 Task: Add an event with the title Team Building Event: Mini Golf Tournament, date '2024/03/18', time 9:40 AM to 11:40 AMand add a description: Scavenger Hunt is a highly customizable activity that can be tailored to suit specific objectives or themes. It can incorporate company-specific trivia, puzzles, or tasks related to your industry or organizational values. The facilitator can also include team-building elements, such as icebreaker activities, during the scavenger hunt to enhance team cohesion and communication.Select event color  Blueberry . Add location for the event as: Ho Chi Minh City, Vietnam, logged in from the account softage.4@softage.netand send the event invitation to softage.2@softage.net and softage.3@softage.net. Set a reminder for the event Every weekday(Monday to Friday)
Action: Mouse moved to (103, 123)
Screenshot: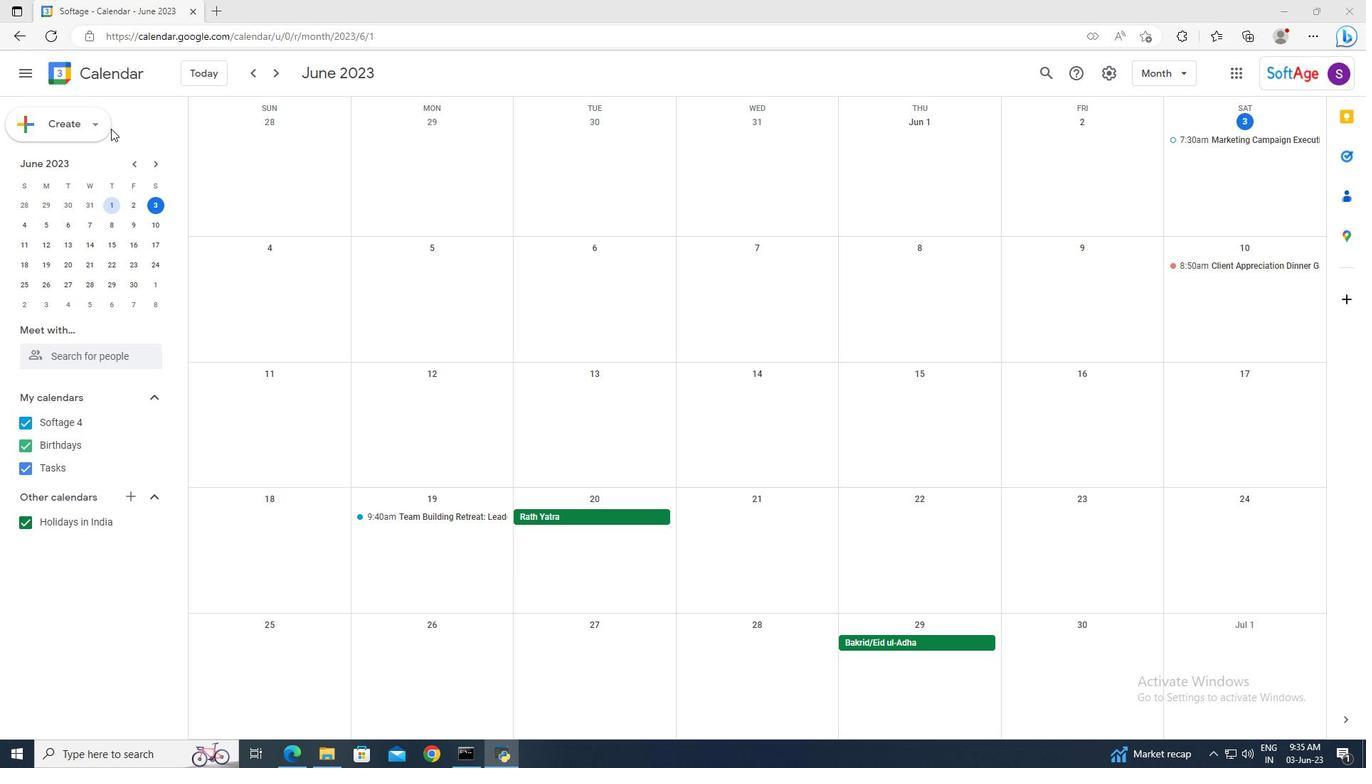 
Action: Mouse pressed left at (103, 123)
Screenshot: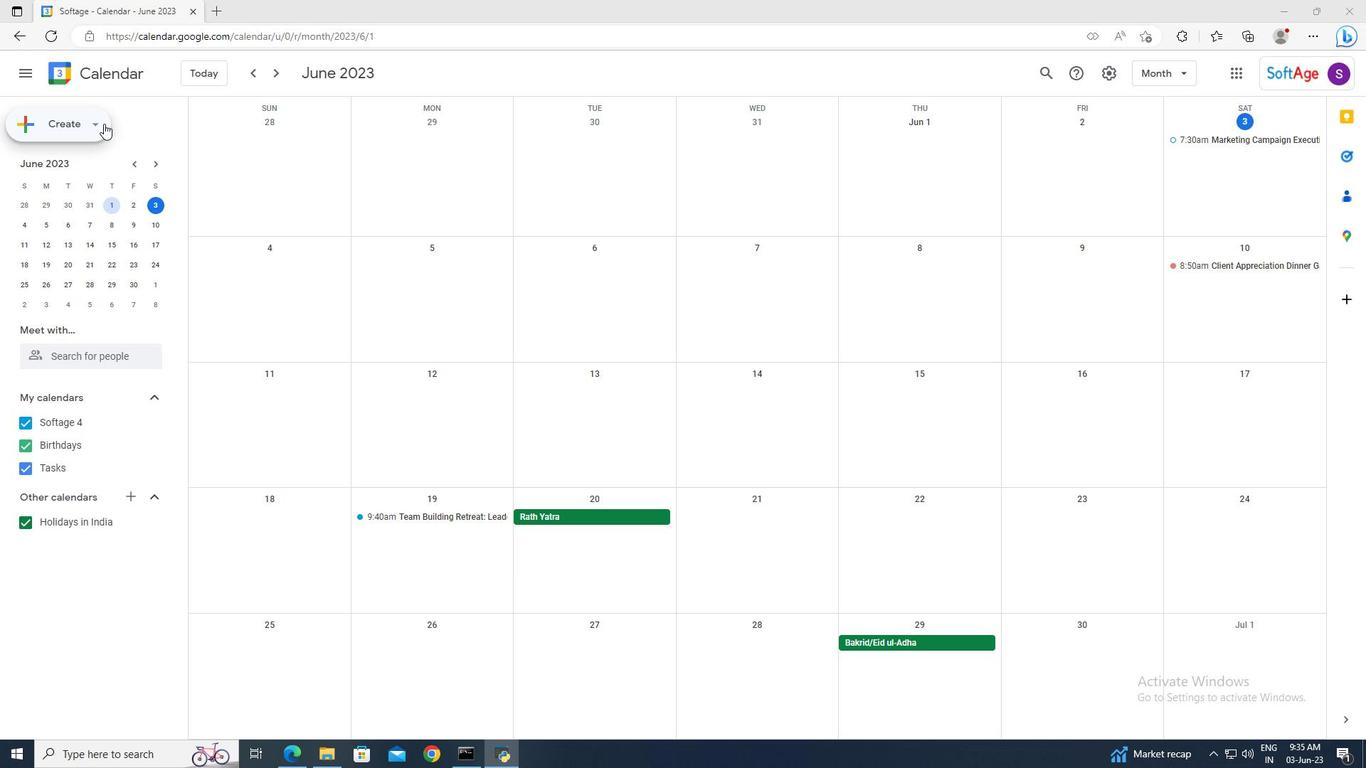 
Action: Mouse moved to (103, 157)
Screenshot: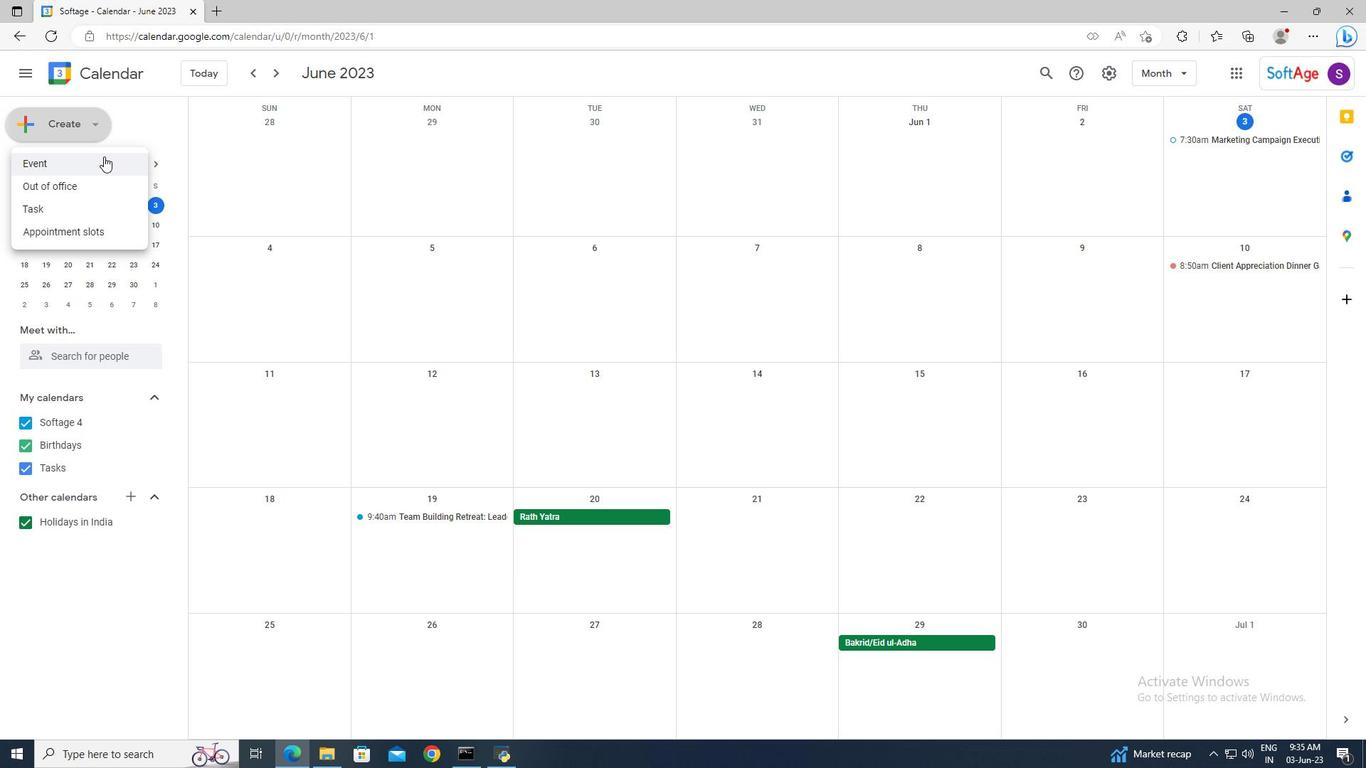 
Action: Mouse pressed left at (103, 157)
Screenshot: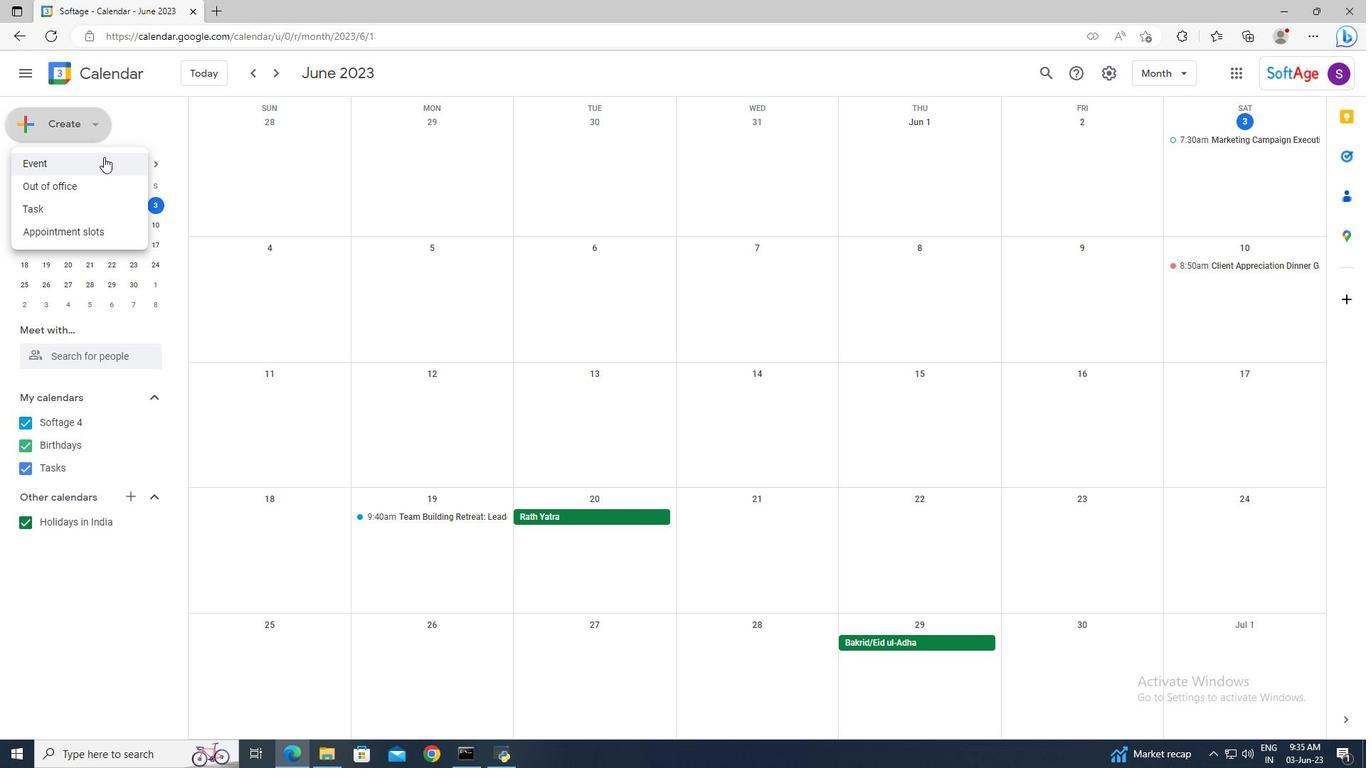 
Action: Mouse moved to (729, 482)
Screenshot: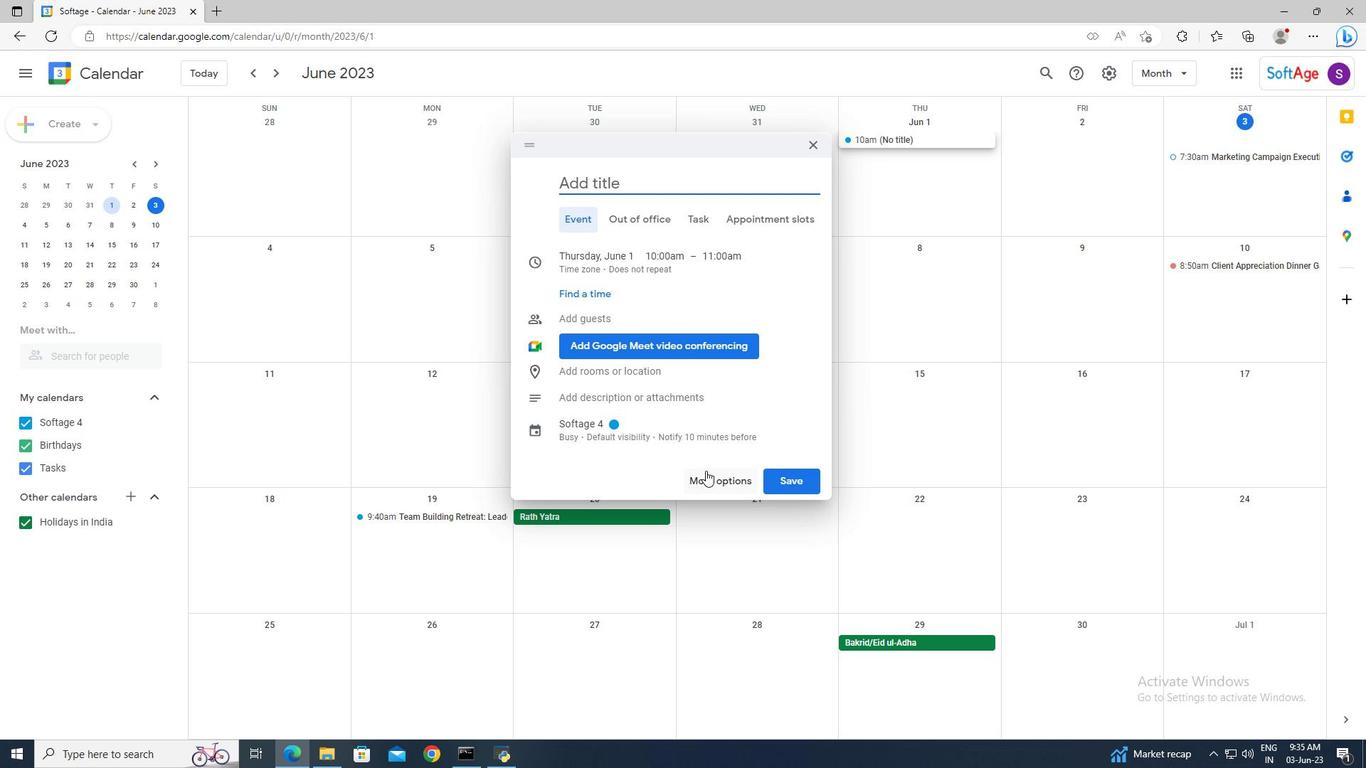 
Action: Mouse pressed left at (729, 482)
Screenshot: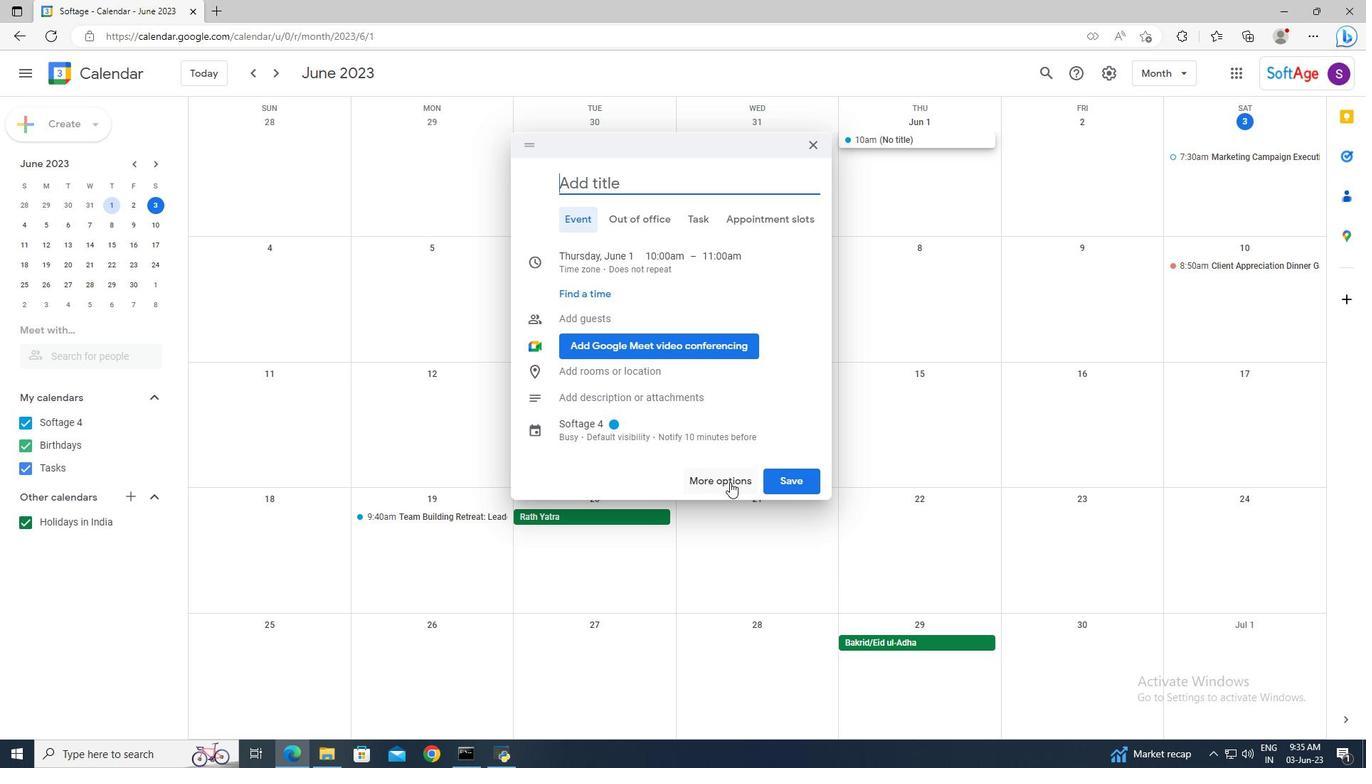 
Action: Mouse moved to (382, 76)
Screenshot: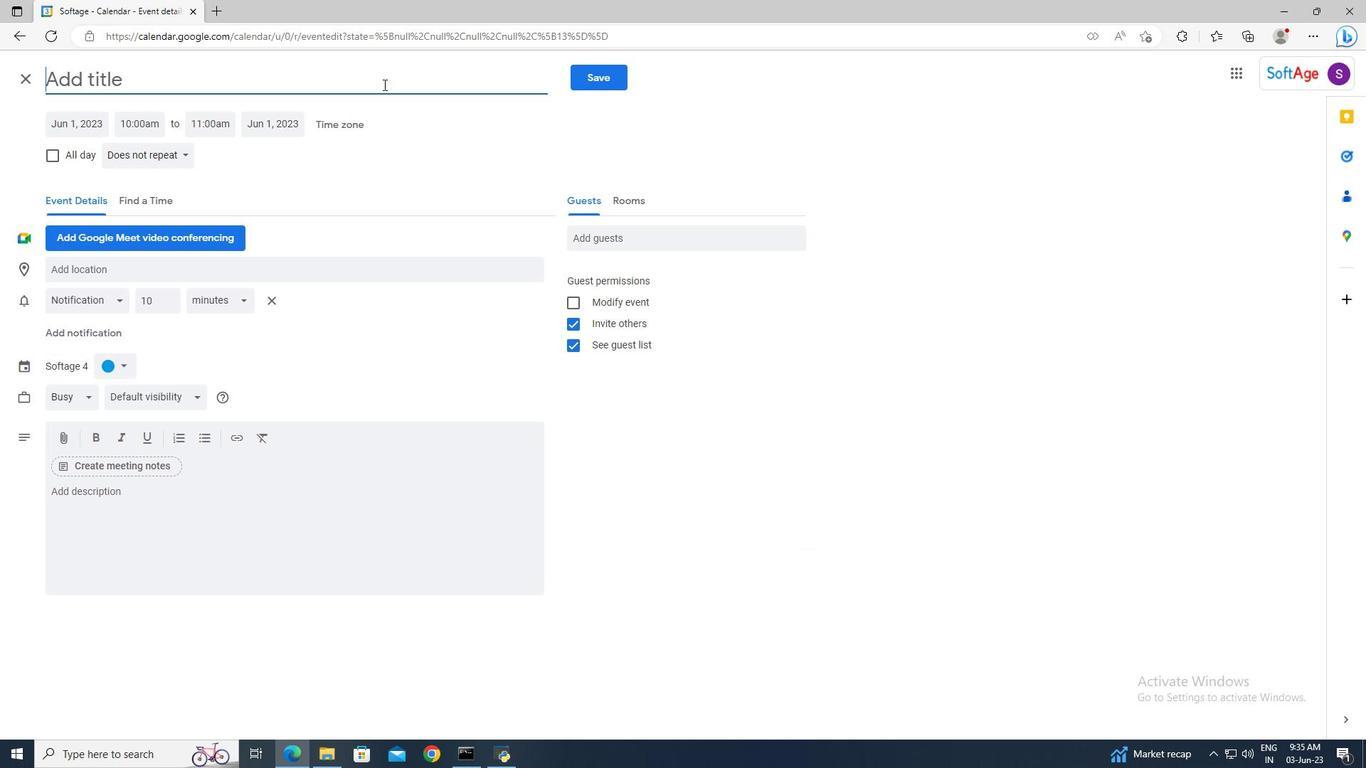 
Action: Mouse pressed left at (382, 76)
Screenshot: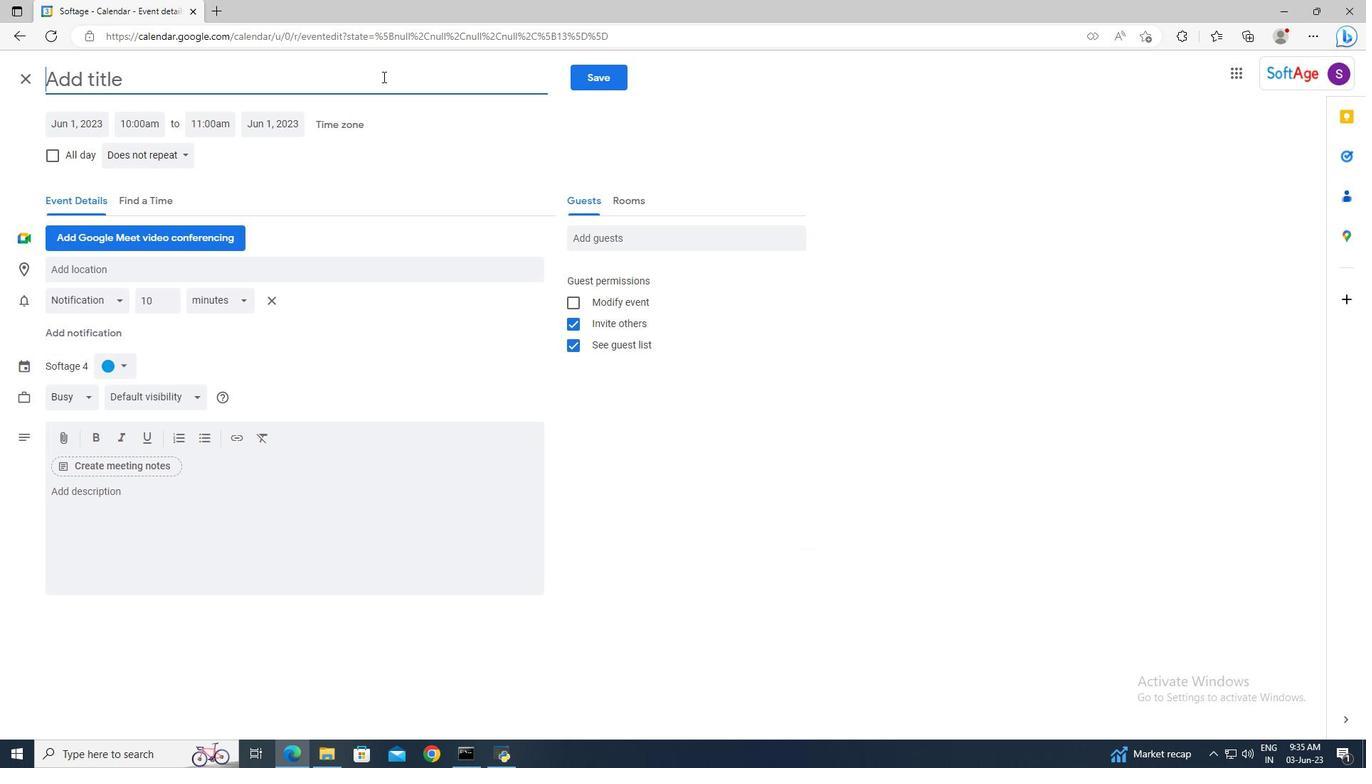 
Action: Key pressed <Key.shift>Team<Key.space><Key.shift>Building<Key.space><Key.shift>Event<Key.shift>:<Key.space><Key.shift>Mini<Key.space><Key.shift>Golf<Key.space><Key.shift>Tournament
Screenshot: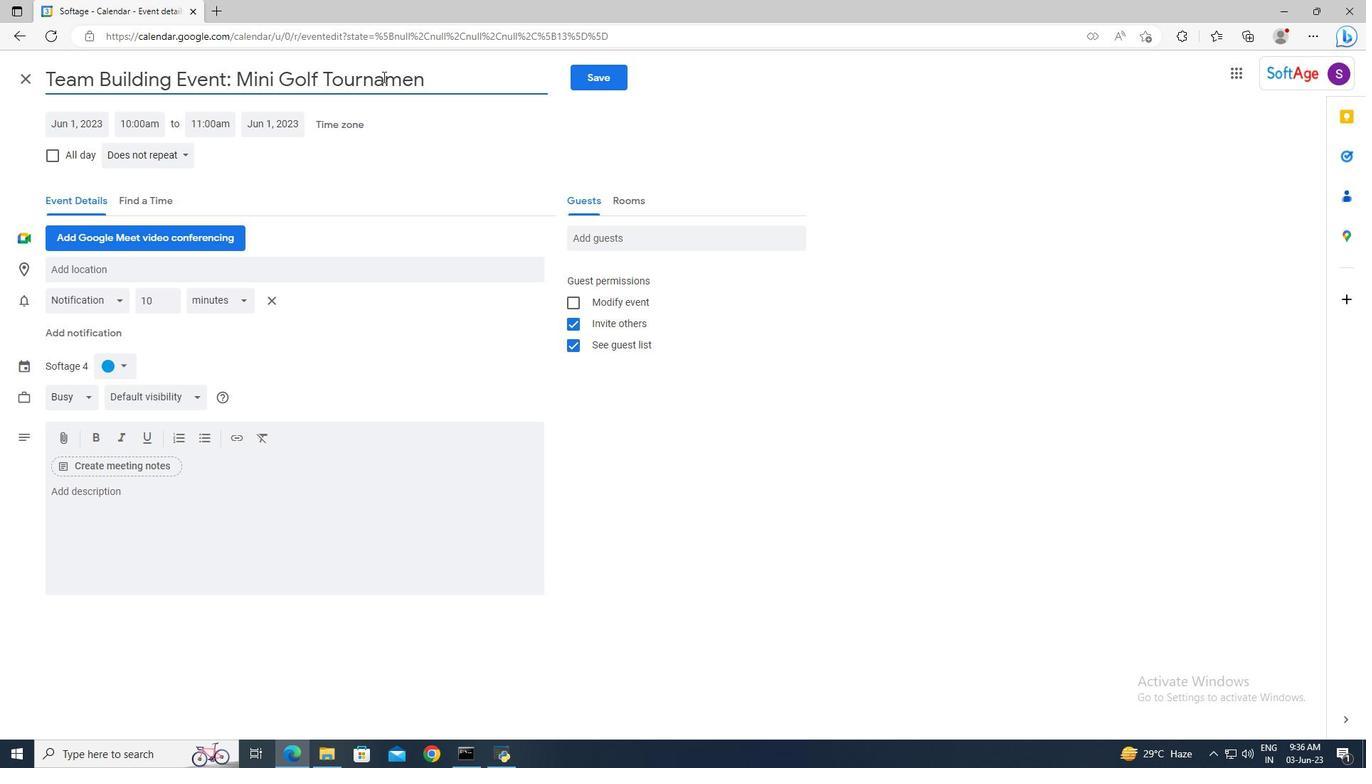 
Action: Mouse moved to (102, 123)
Screenshot: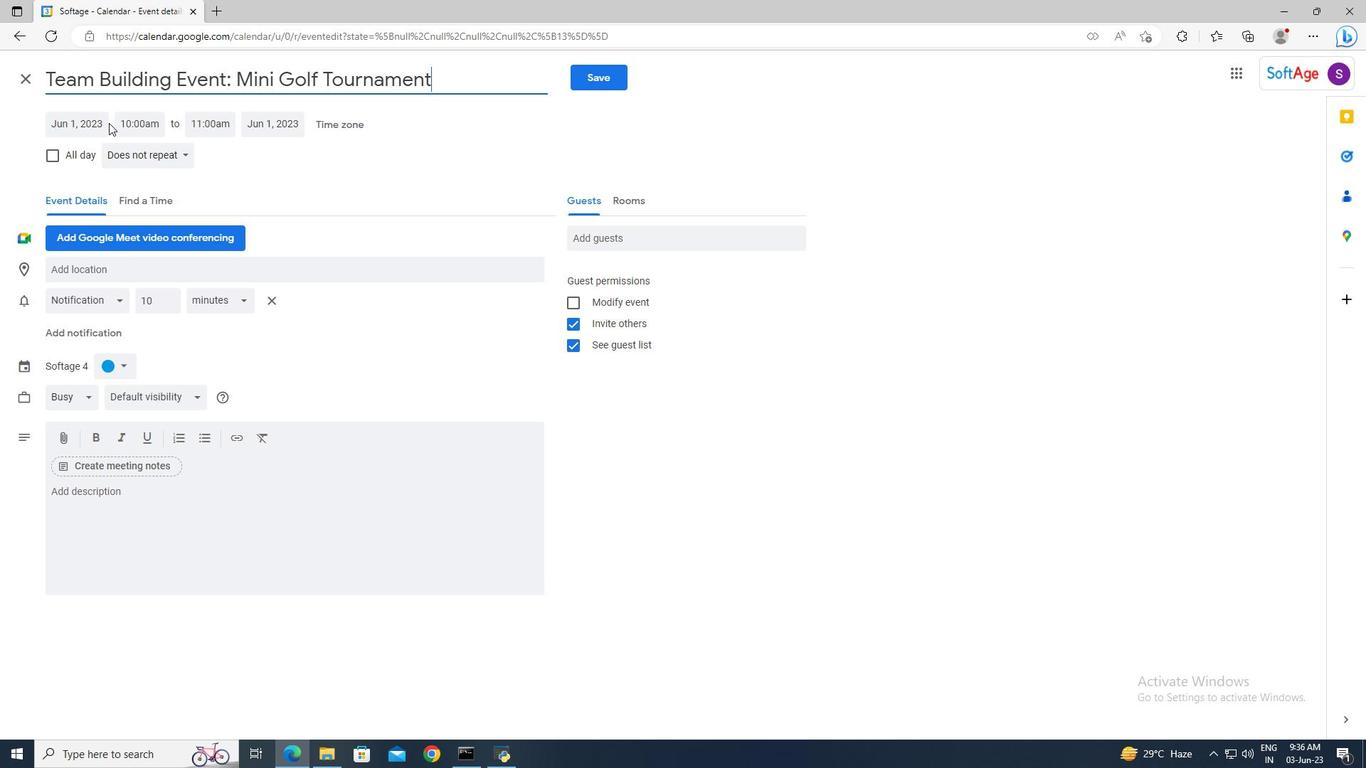 
Action: Mouse pressed left at (102, 123)
Screenshot: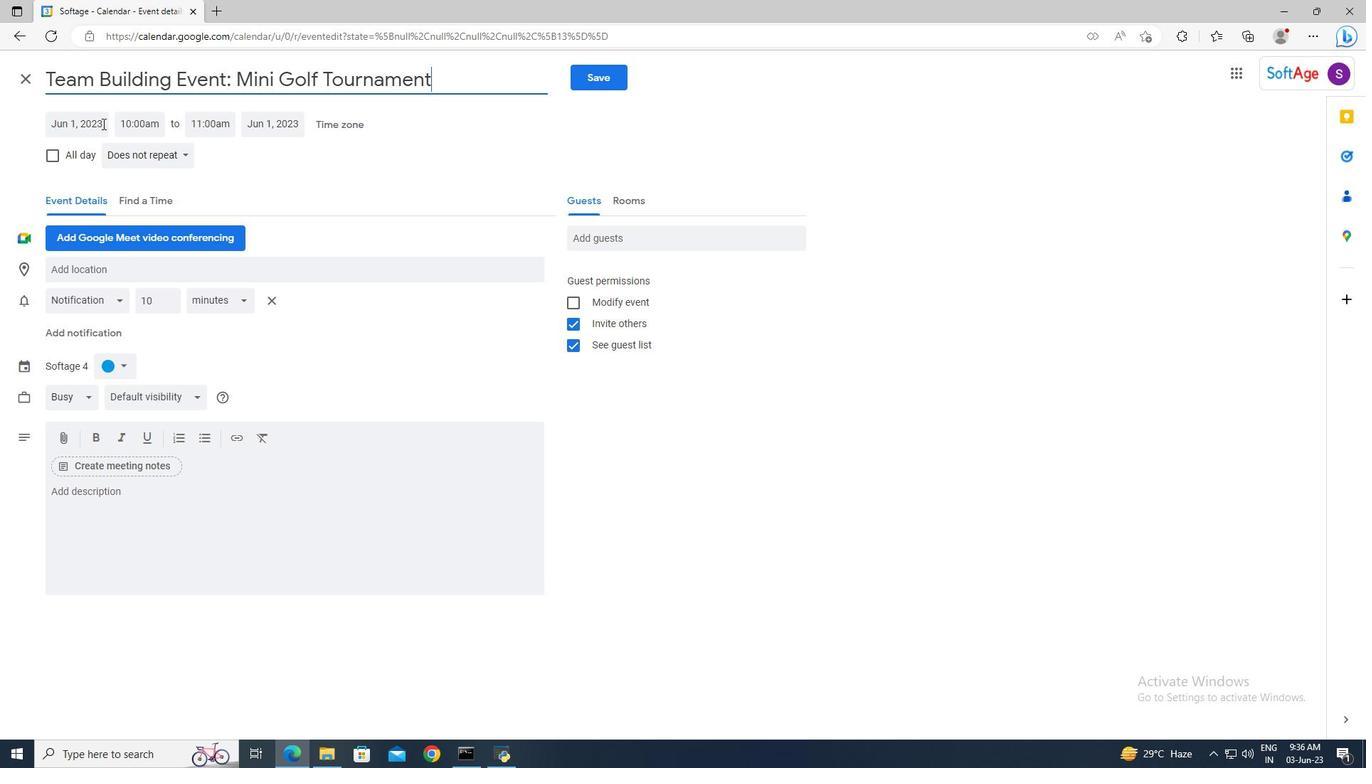 
Action: Mouse moved to (223, 155)
Screenshot: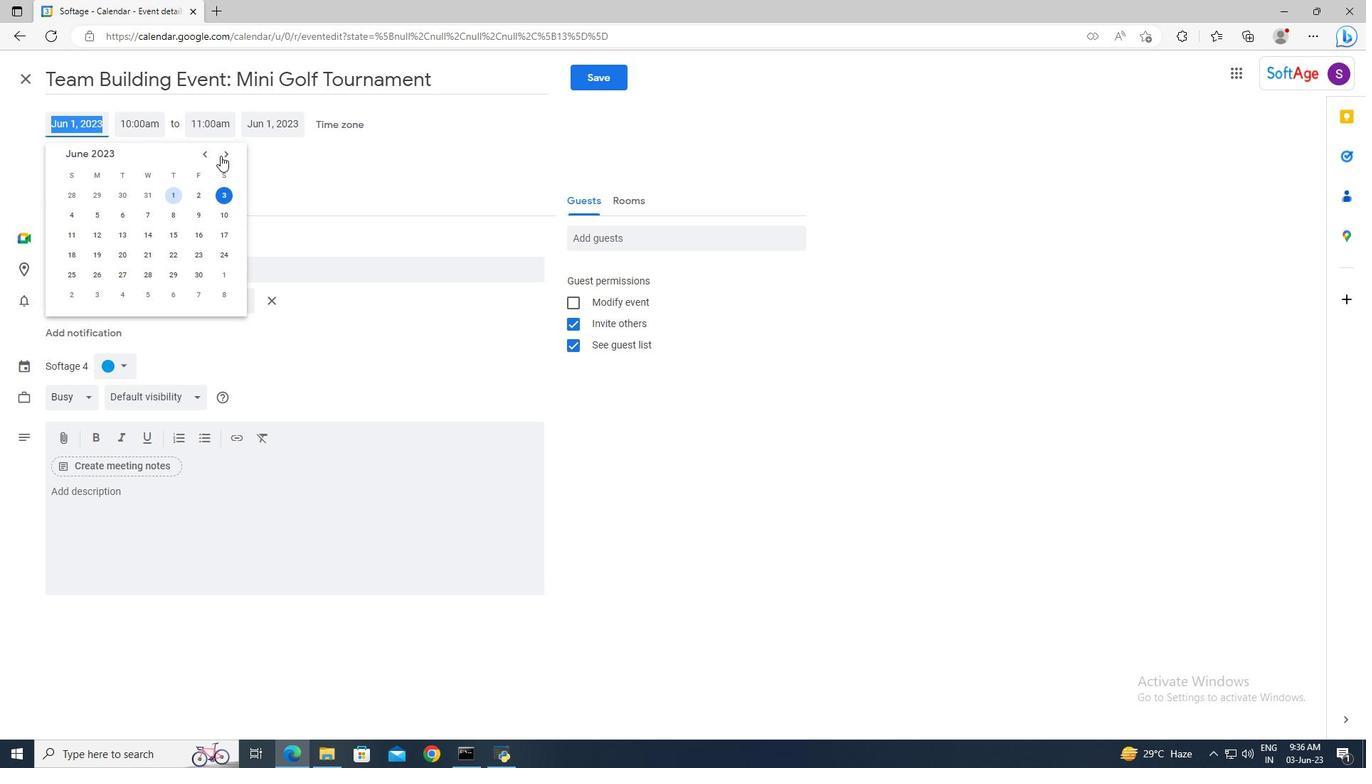 
Action: Mouse pressed left at (223, 155)
Screenshot: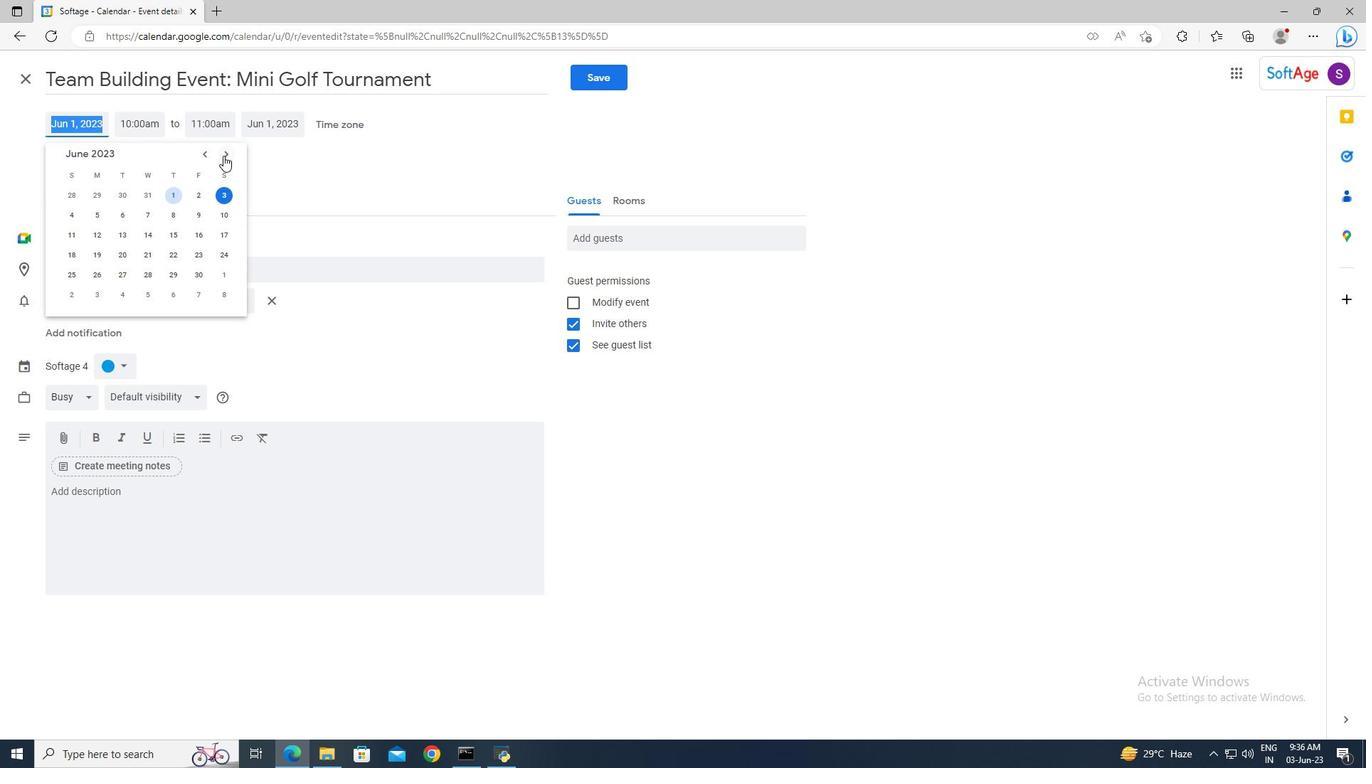 
Action: Mouse moved to (223, 155)
Screenshot: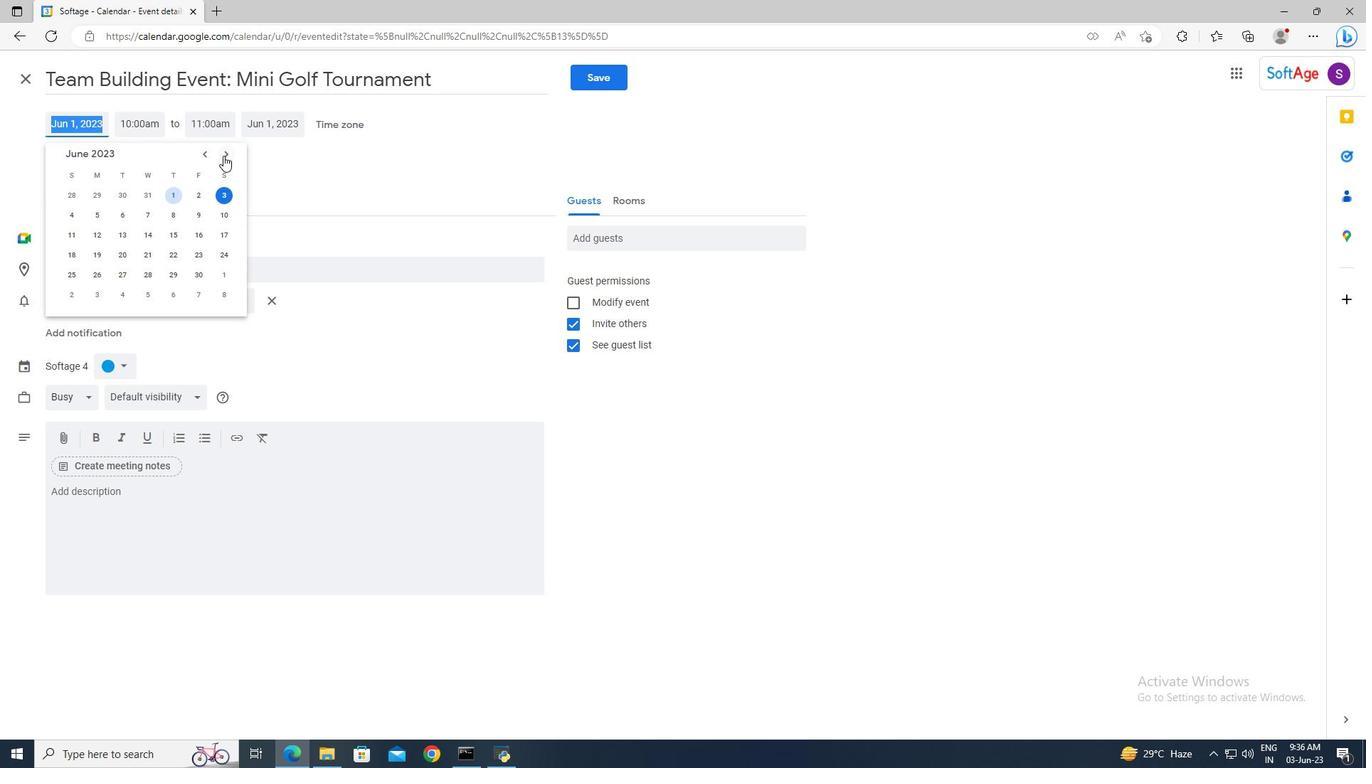 
Action: Mouse pressed left at (223, 155)
Screenshot: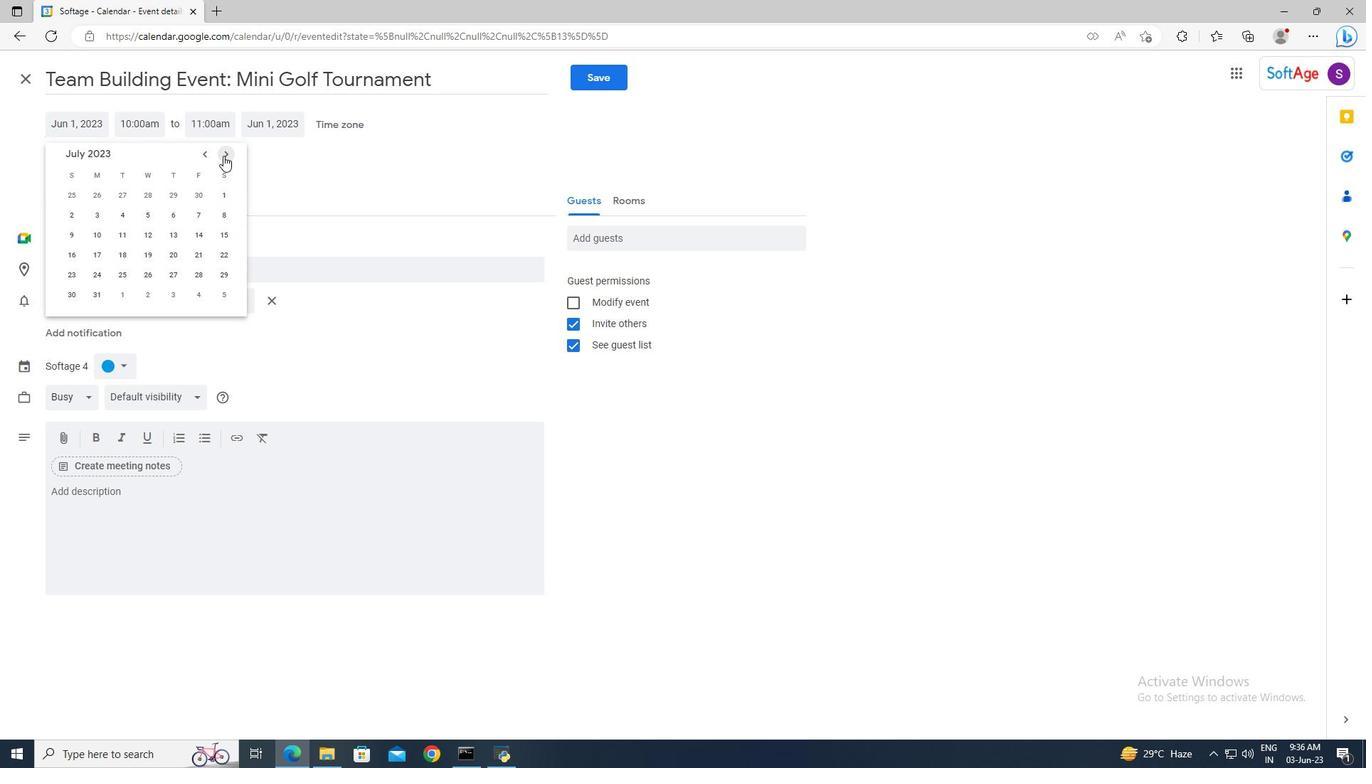 
Action: Mouse pressed left at (223, 155)
Screenshot: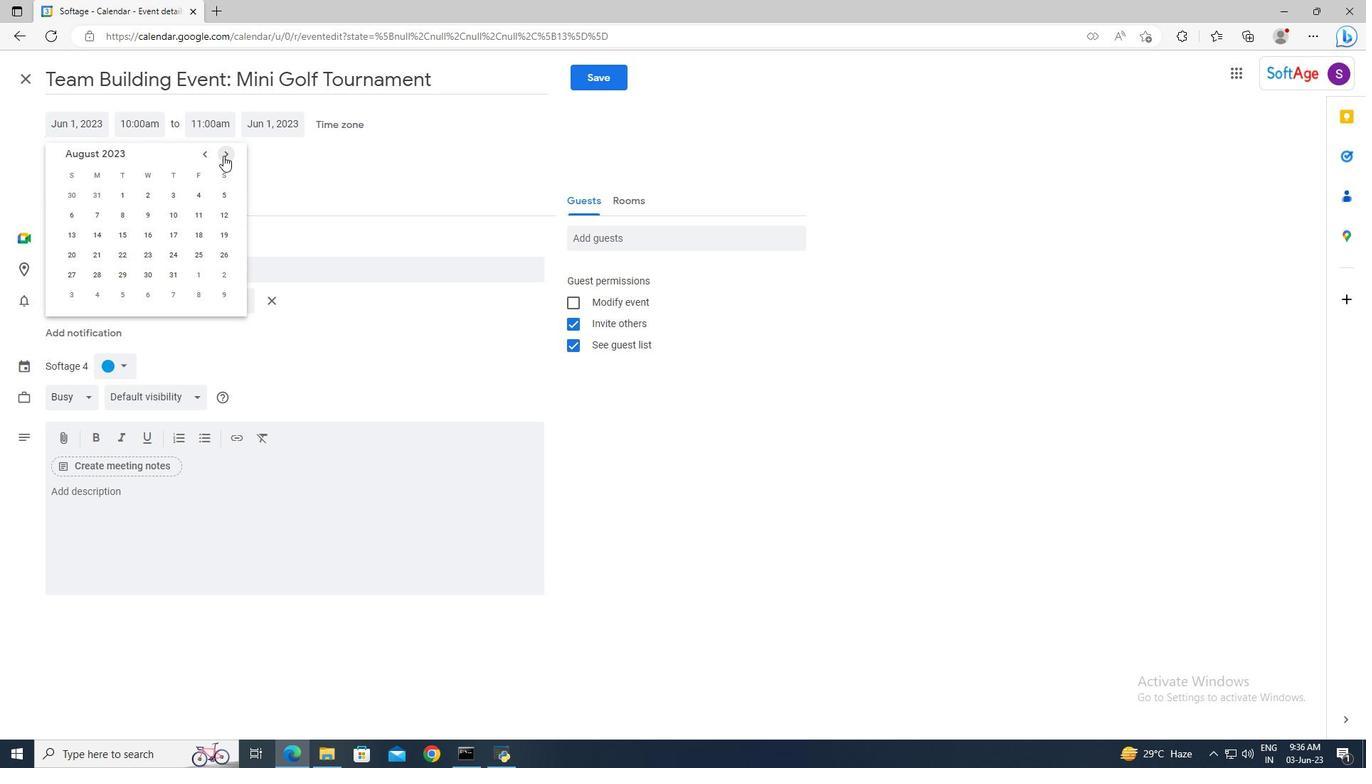 
Action: Mouse pressed left at (223, 155)
Screenshot: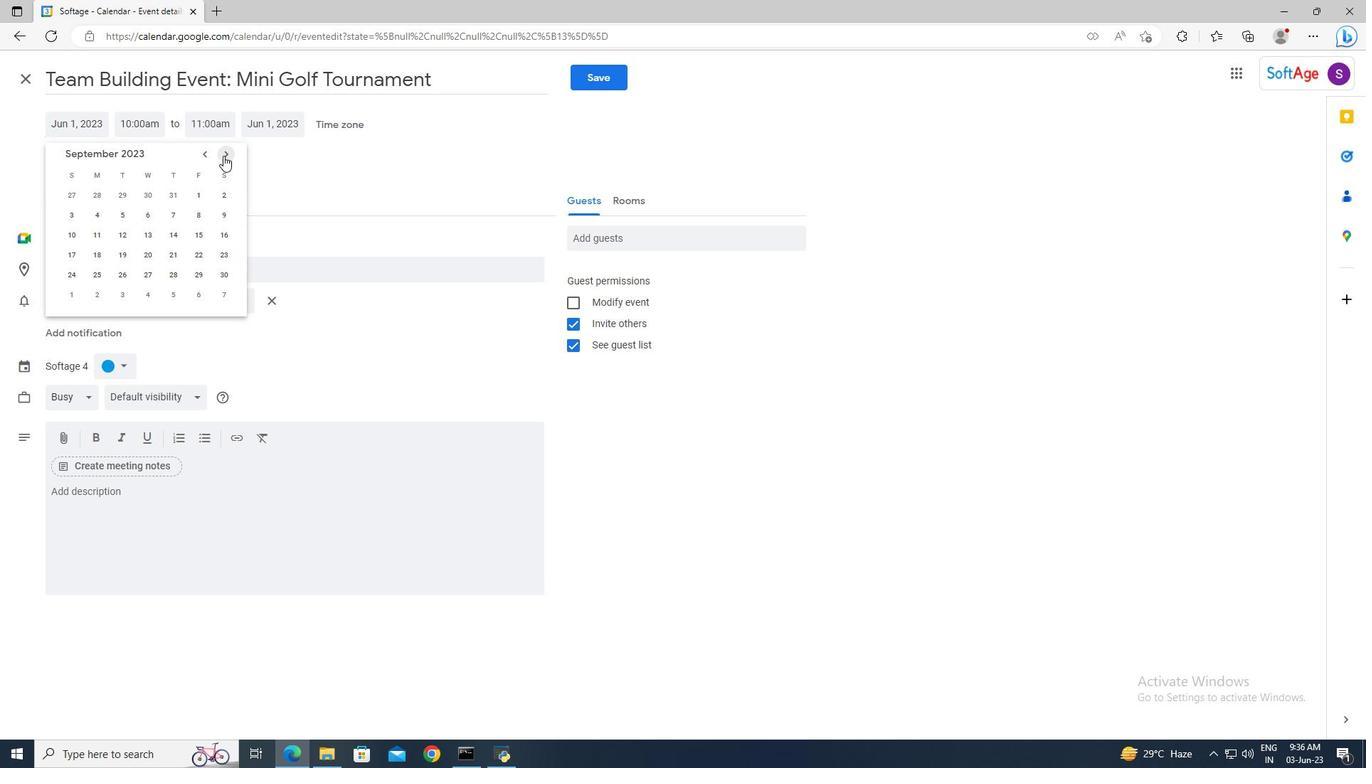 
Action: Mouse pressed left at (223, 155)
Screenshot: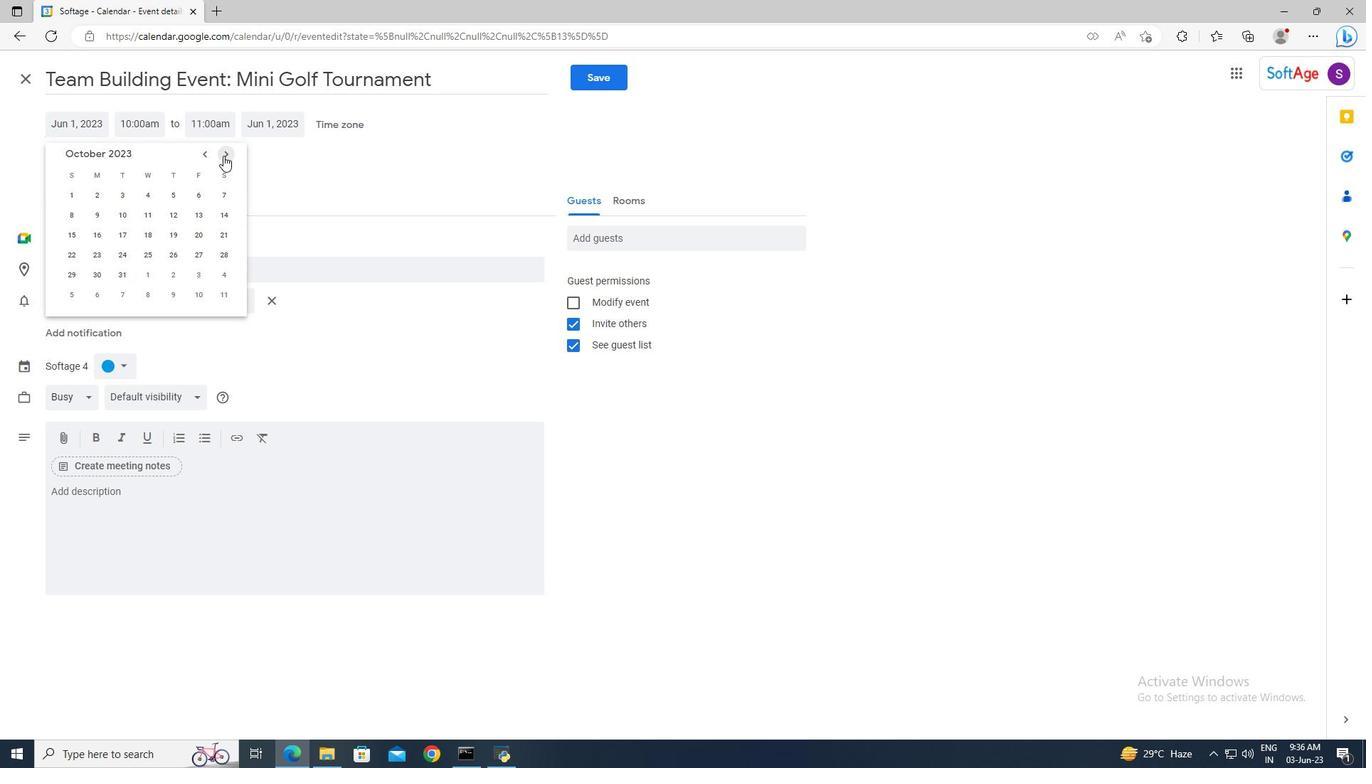 
Action: Mouse pressed left at (223, 155)
Screenshot: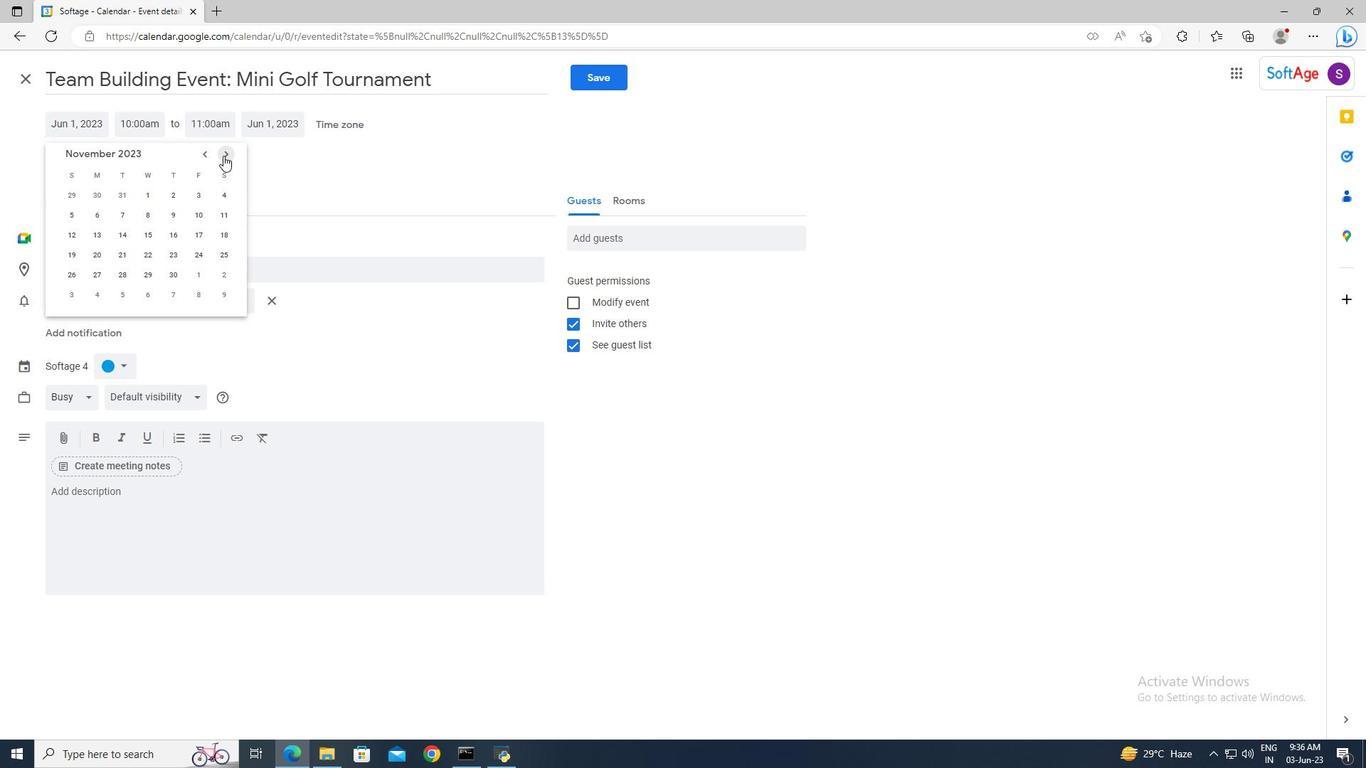 
Action: Mouse pressed left at (223, 155)
Screenshot: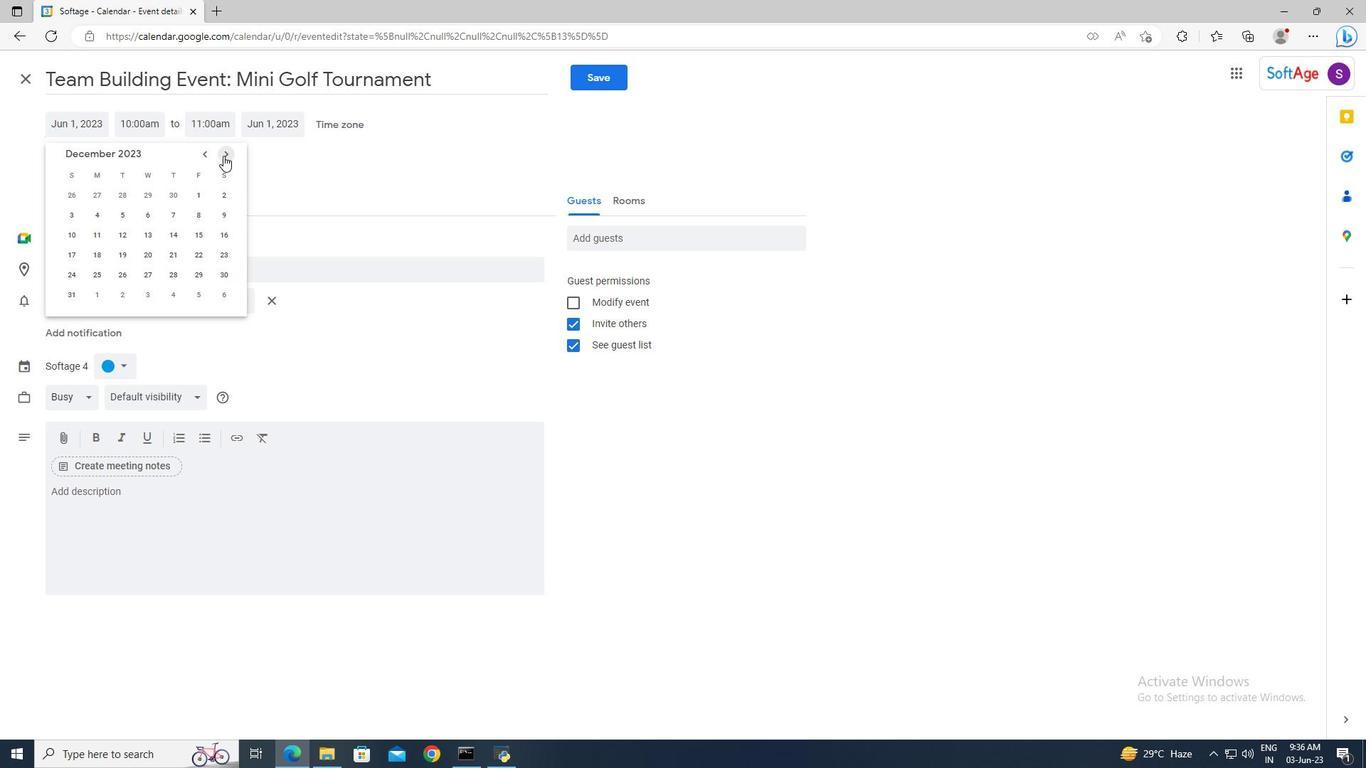 
Action: Mouse pressed left at (223, 155)
Screenshot: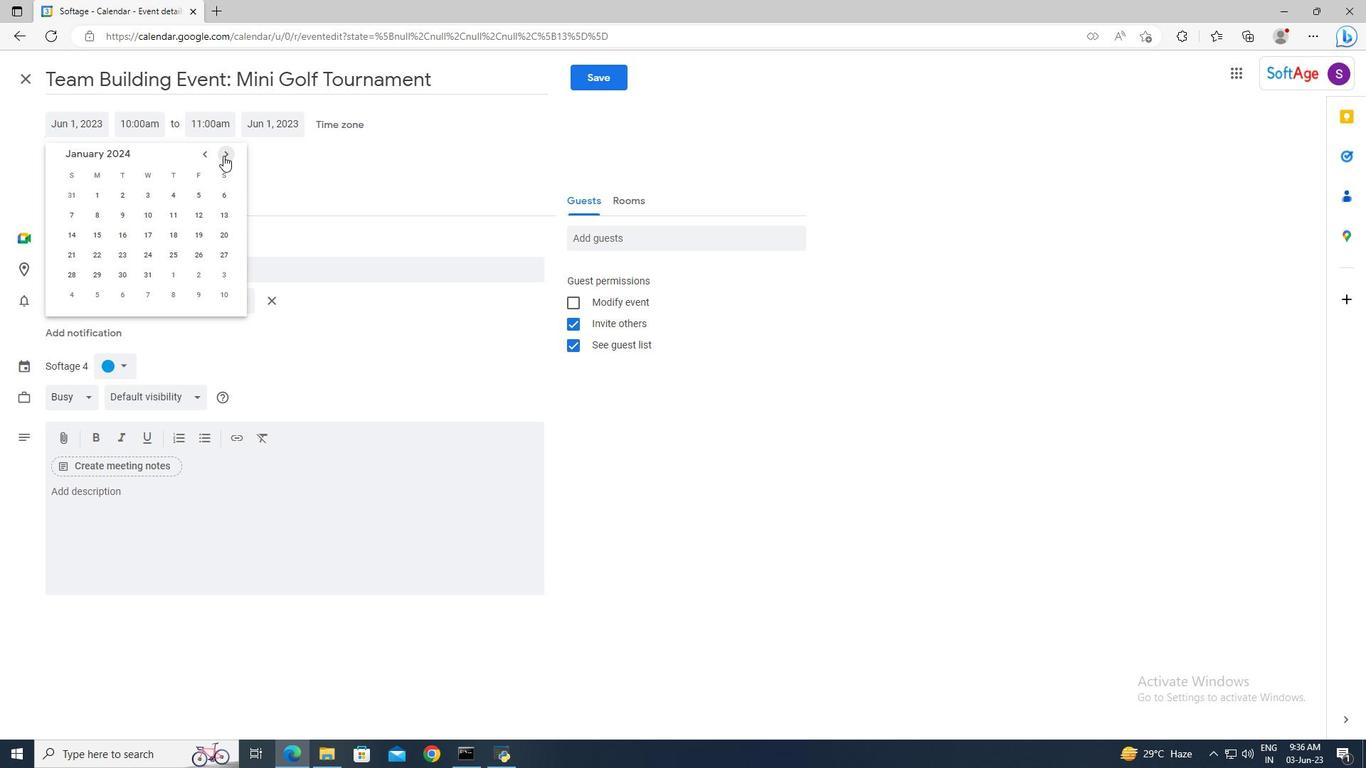 
Action: Mouse pressed left at (223, 155)
Screenshot: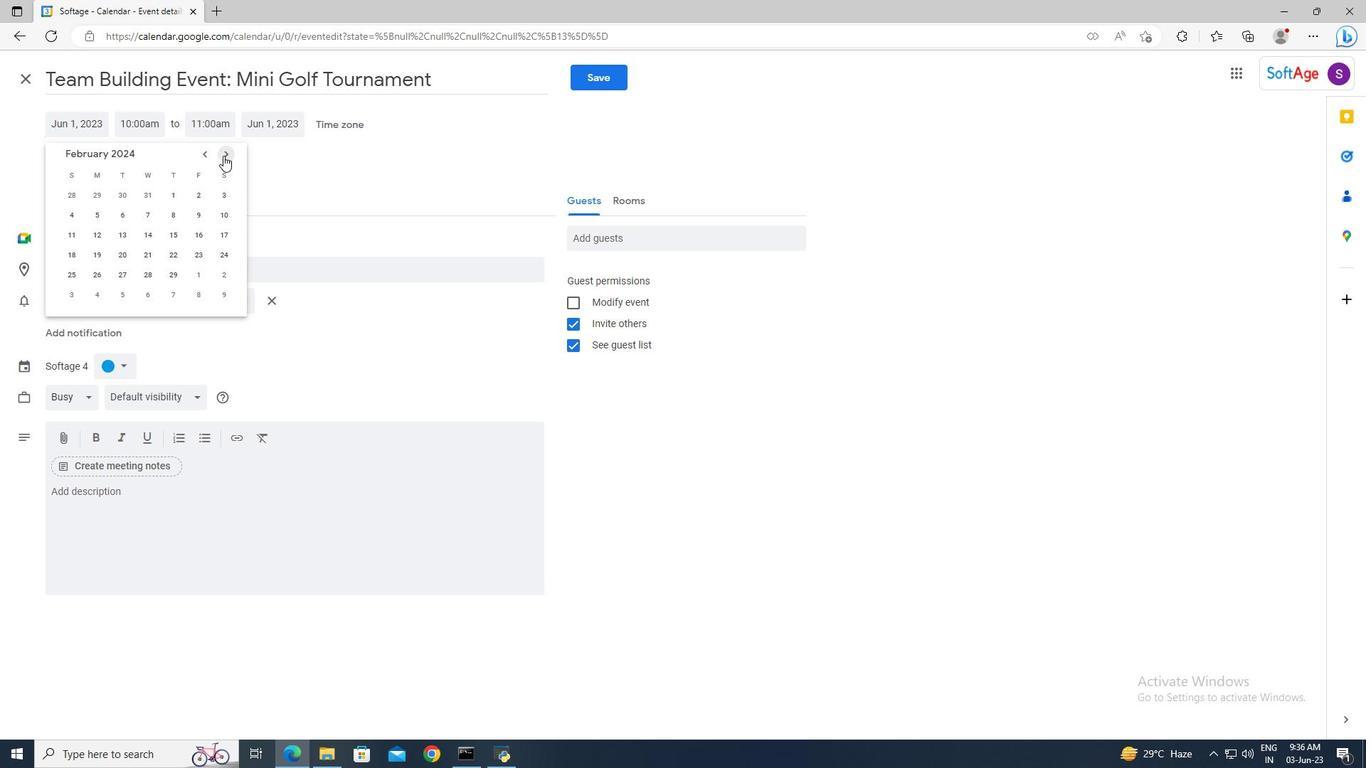 
Action: Mouse moved to (101, 248)
Screenshot: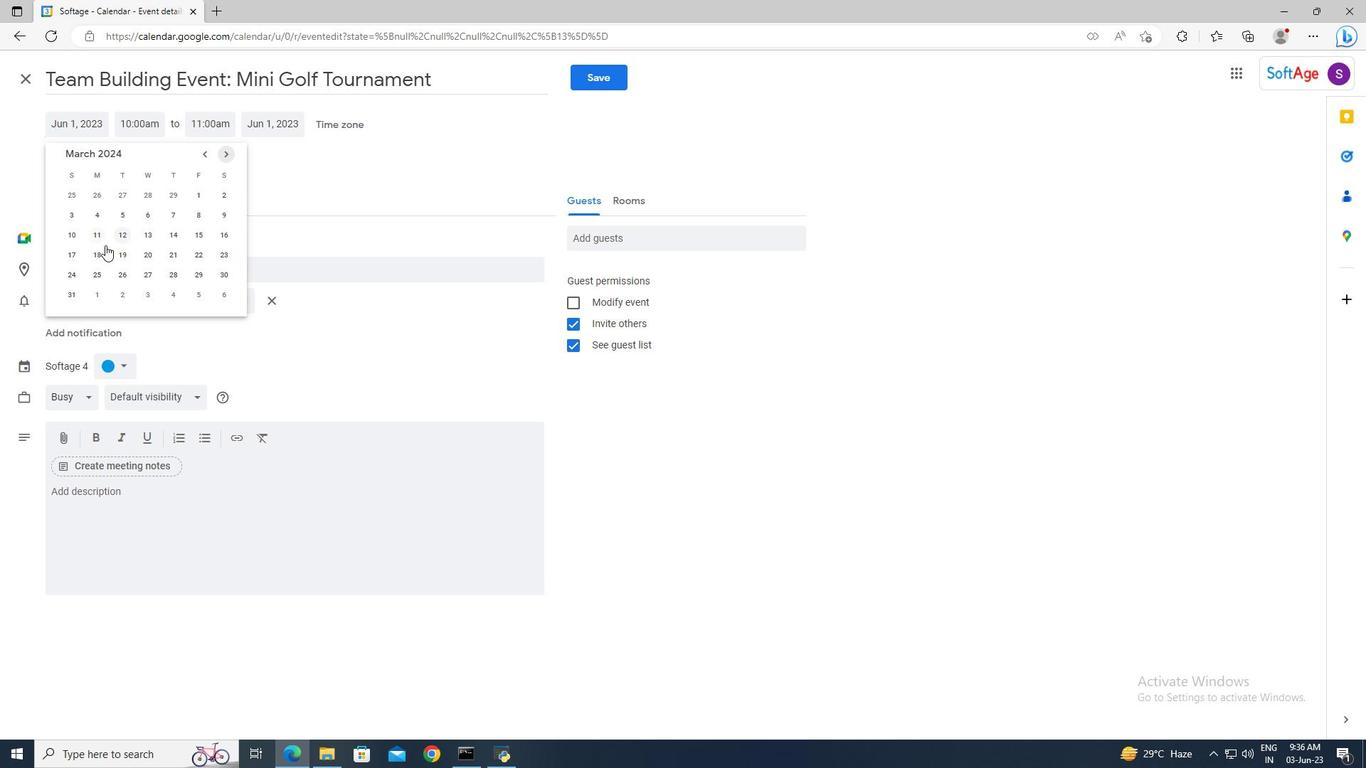 
Action: Mouse pressed left at (101, 248)
Screenshot: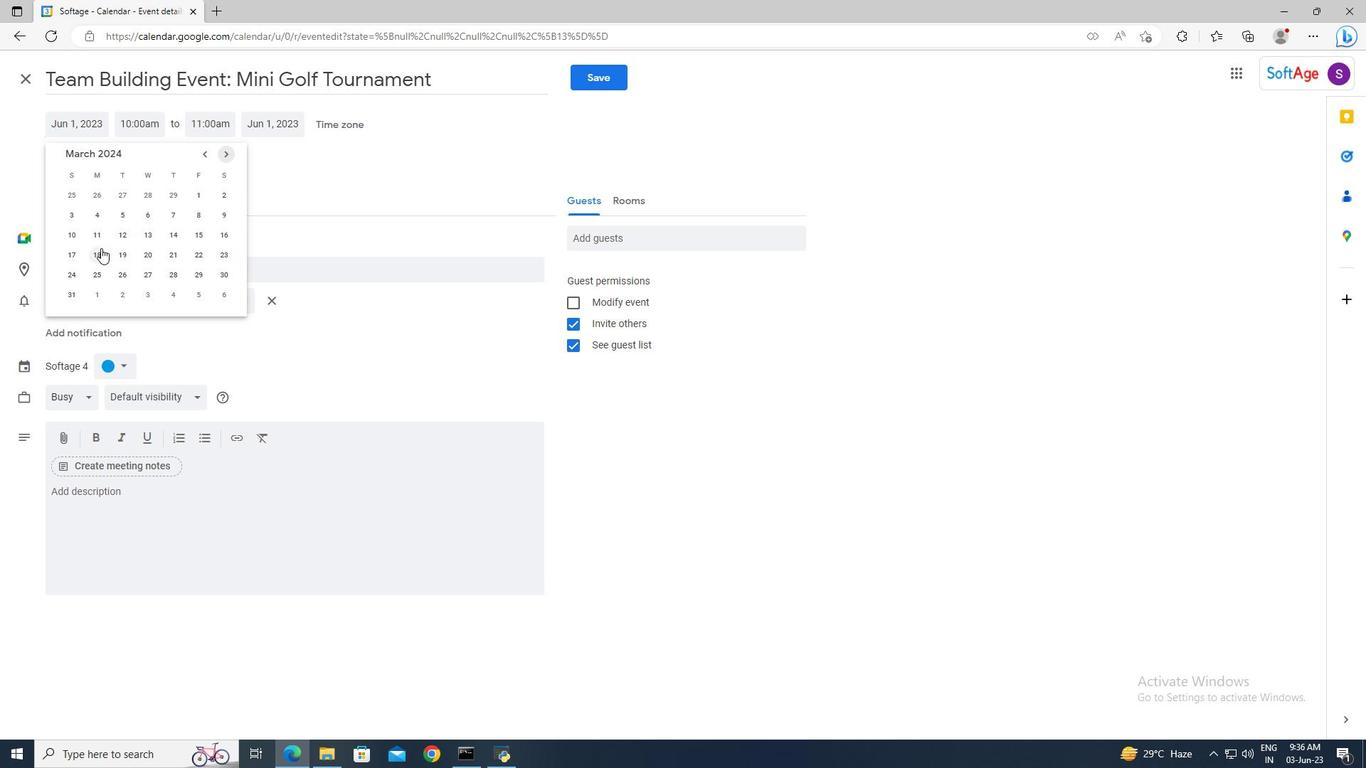 
Action: Mouse moved to (142, 128)
Screenshot: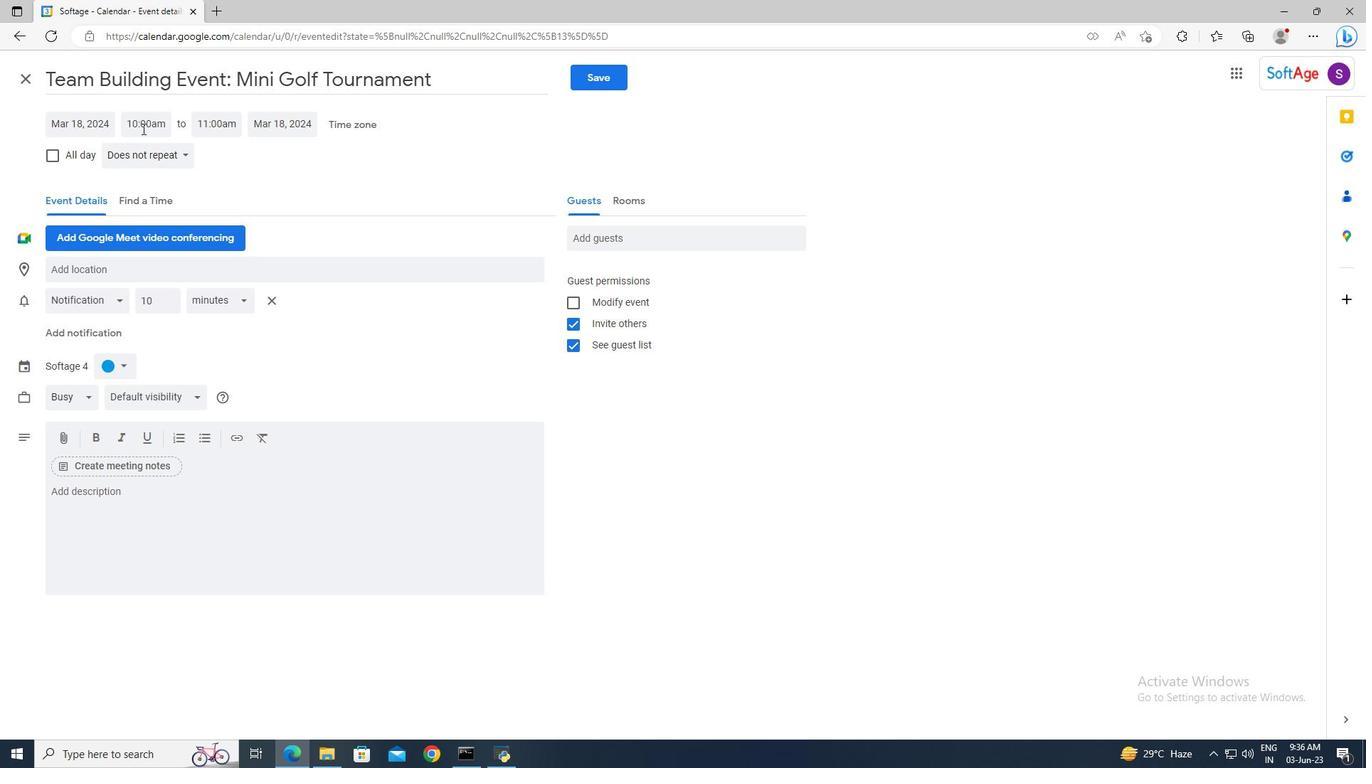 
Action: Mouse pressed left at (142, 128)
Screenshot: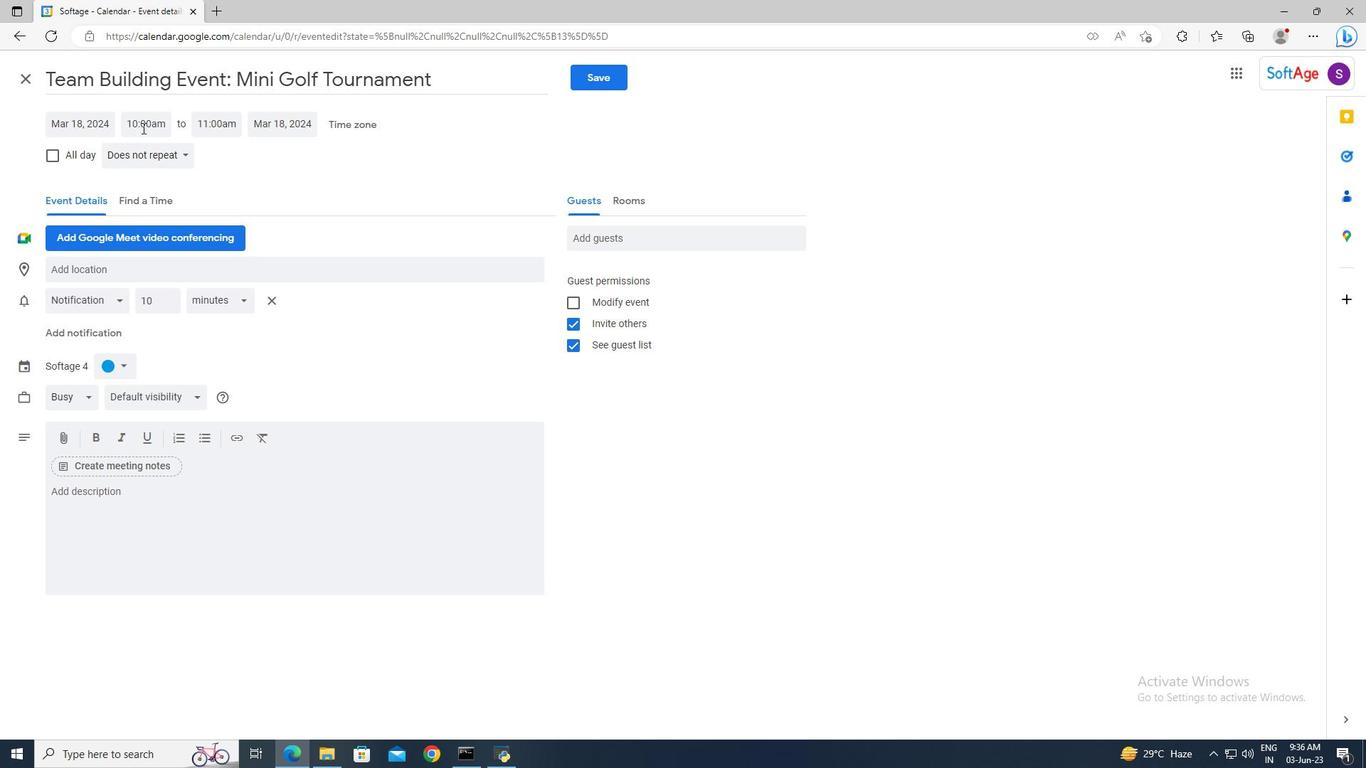 
Action: Key pressed 9<Key.shift>:40am<Key.enter><Key.tab>11<Key.shift>:40<Key.enter>
Screenshot: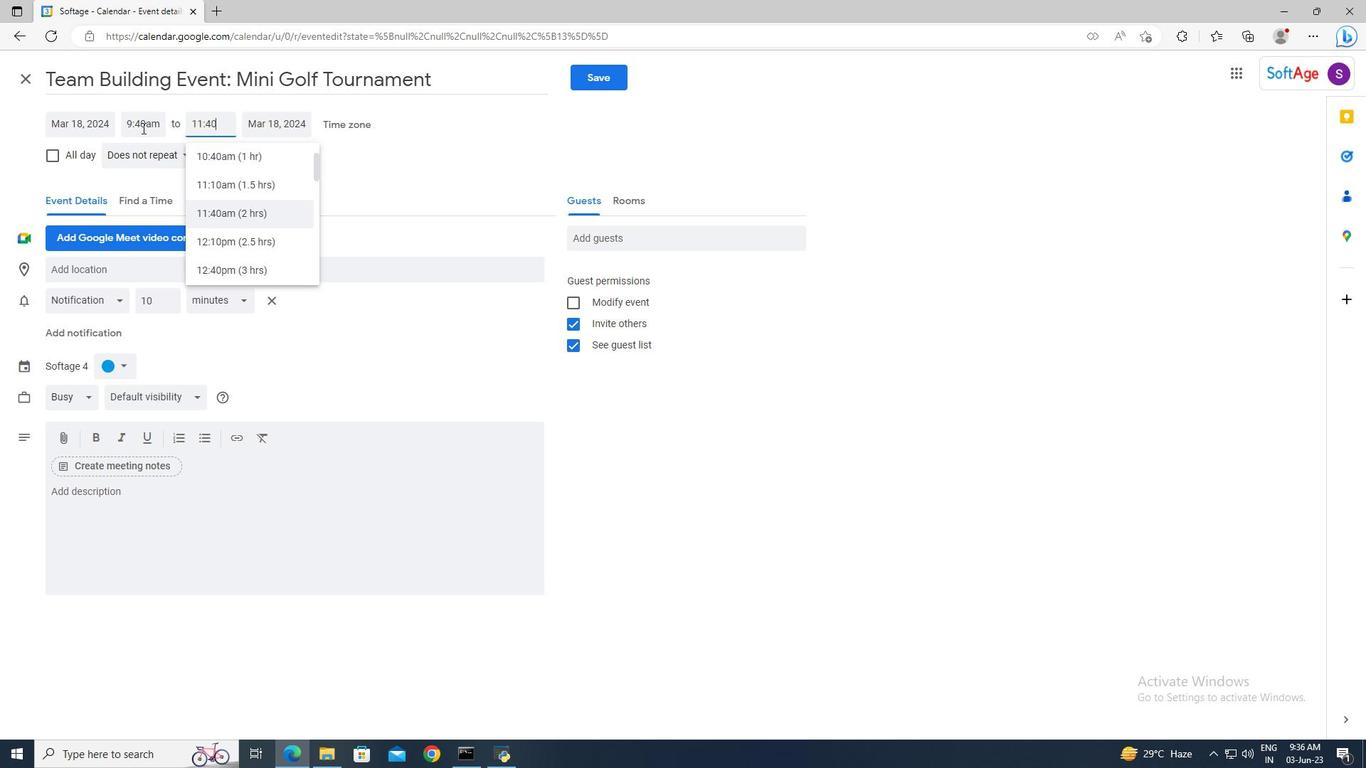 
Action: Mouse moved to (164, 495)
Screenshot: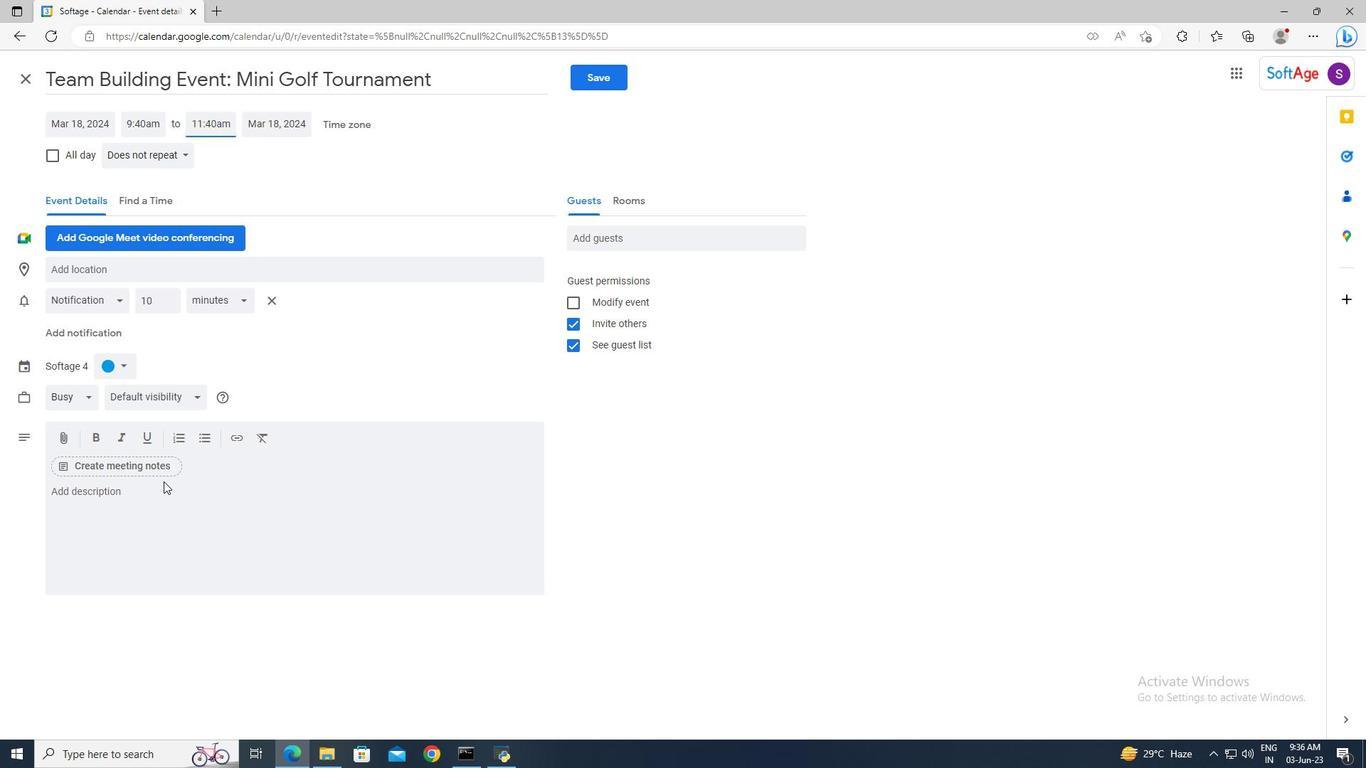 
Action: Mouse pressed left at (164, 495)
Screenshot: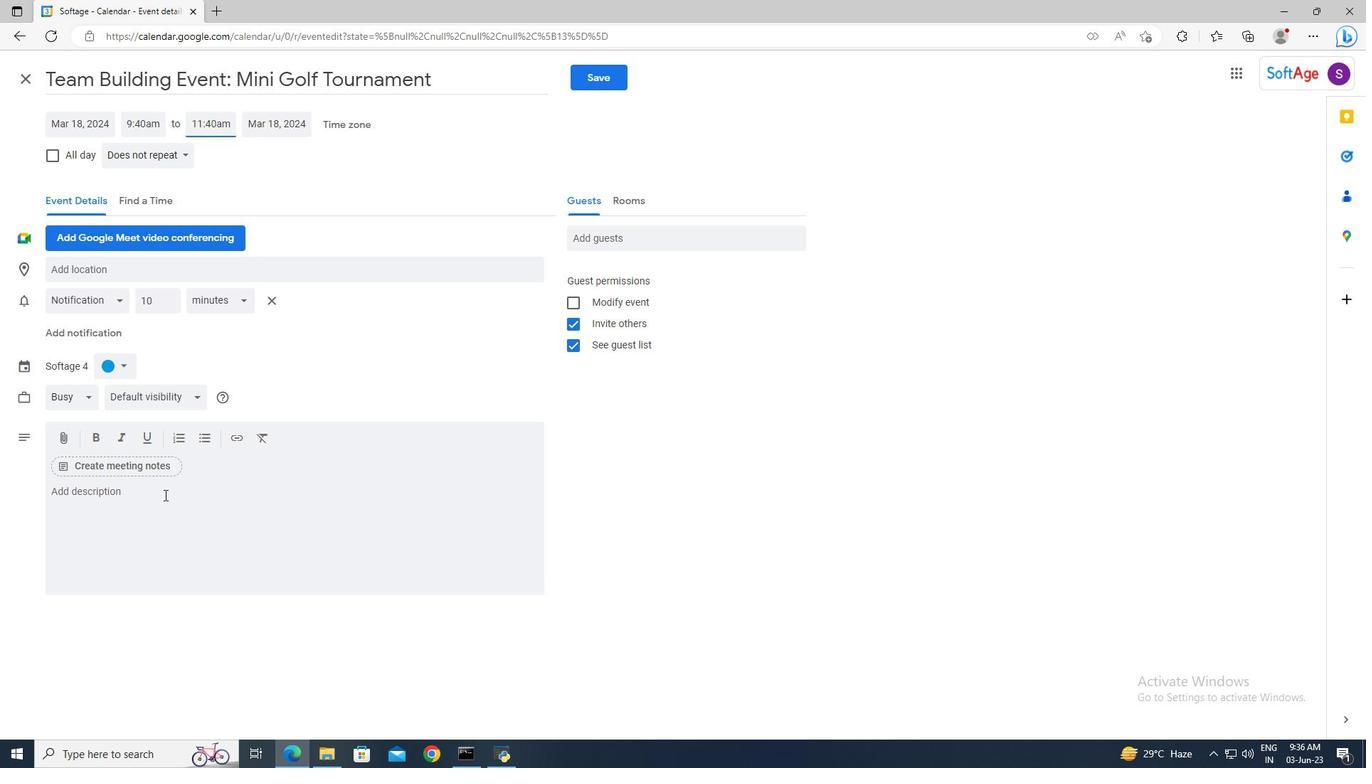 
Action: Key pressed <Key.shift>Scavenger<Key.space><Key.shift><Key.shift>Hunt<Key.space>is<Key.space>a<Key.space>highly<Key.space>customizable<Key.space>activity<Key.space>that<Key.space>can<Key.space>be<Key.space>tailored<Key.space>to<Key.space>suit<Key.space>specific<Key.space>objectives<Key.space>or<Key.space>themes.<Key.space><Key.shift>It<Key.space>can<Key.space>incorporate<Key.space>company-specific<Key.space>trivia,<Key.space>puzzles,<Key.space>or<Key.space>tasks<Key.space>related<Key.space>to<Key.space>your<Key.space>industry<Key.space>or<Key.space>organizational<Key.space>values.<Key.space><Key.shift>The<Key.space>facilitator<Key.space>can<Key.space>also<Key.space>include<Key.space>team-building<Key.space>elements,<Key.space>such<Key.space>as<Key.space>icebreaker<Key.space>activities,<Key.space>during<Key.space>the<Key.space>scavenger<Key.space>hunt<Key.space>to<Key.space>enhance<Key.space>team<Key.space>cohesion<Key.space>and<Key.space>communication.
Screenshot: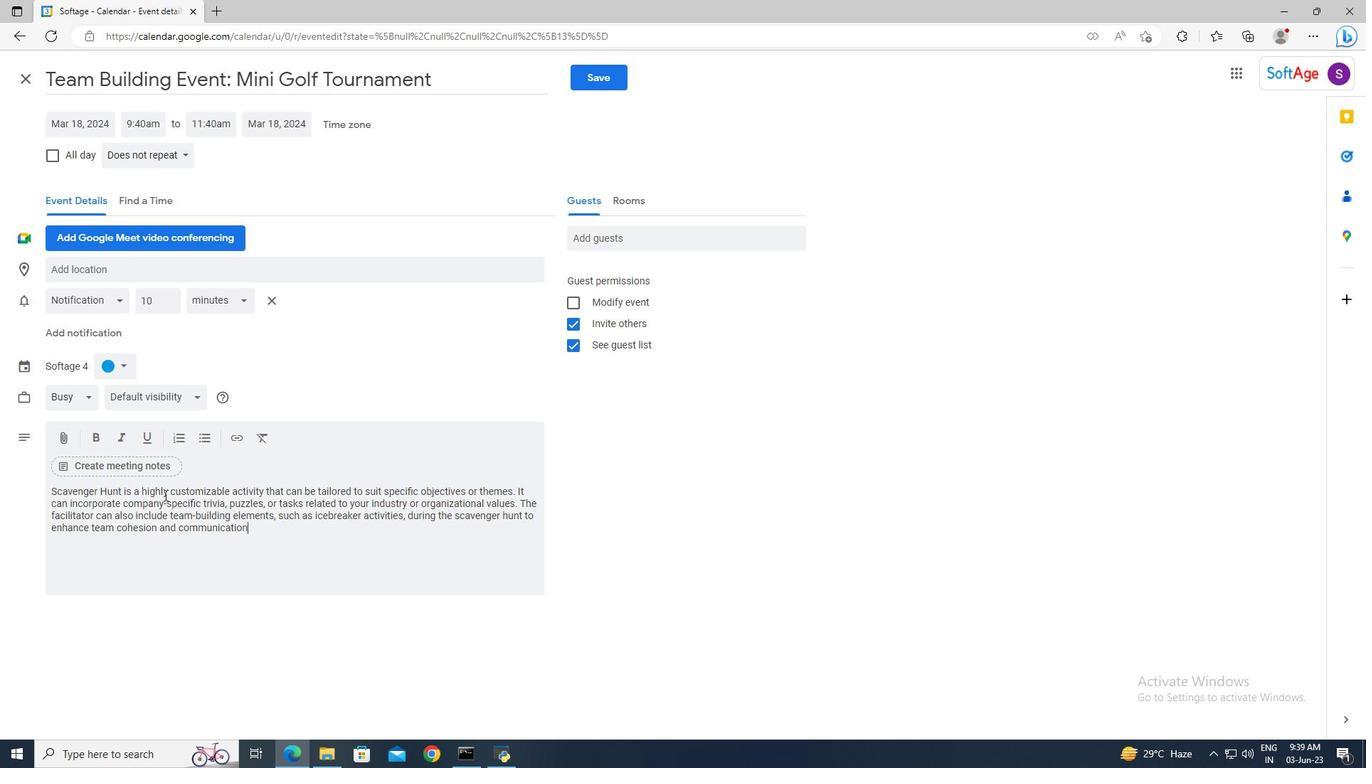 
Action: Mouse moved to (123, 366)
Screenshot: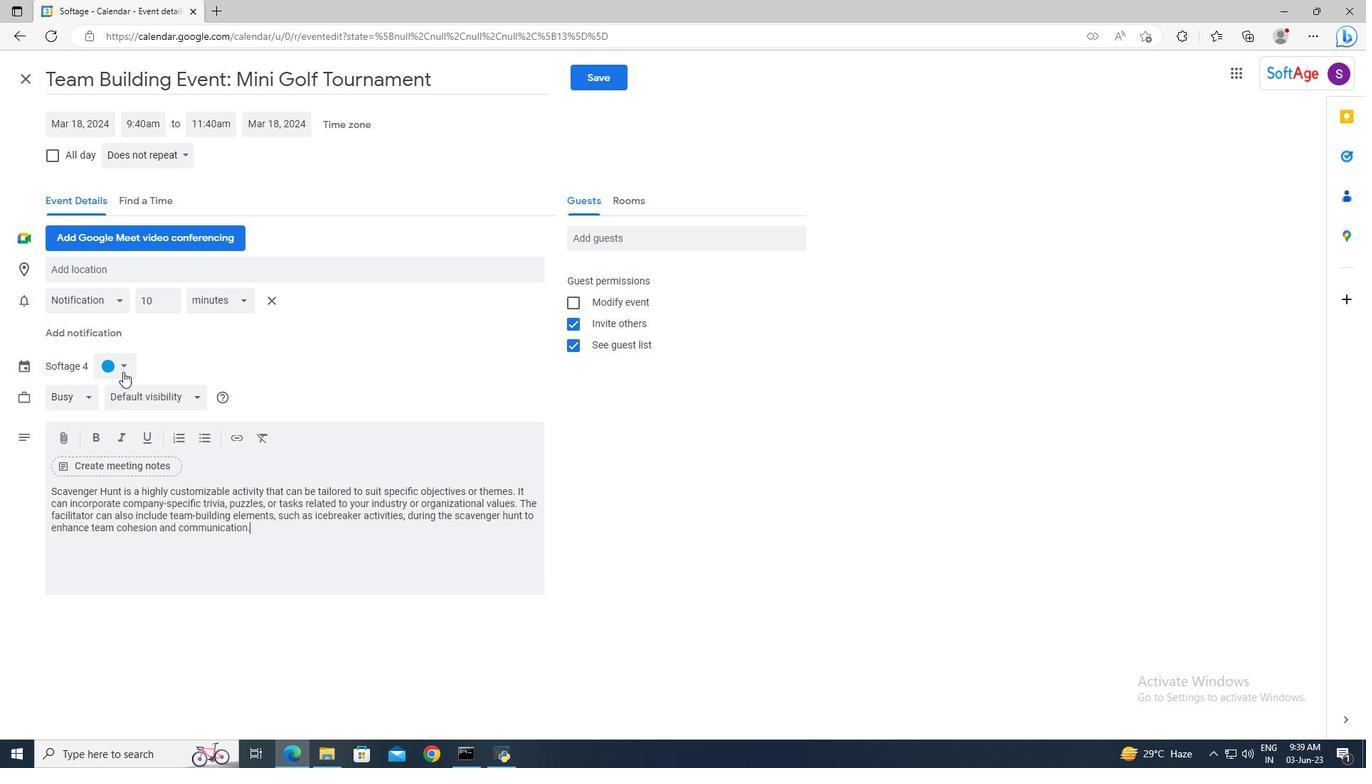 
Action: Mouse pressed left at (123, 366)
Screenshot: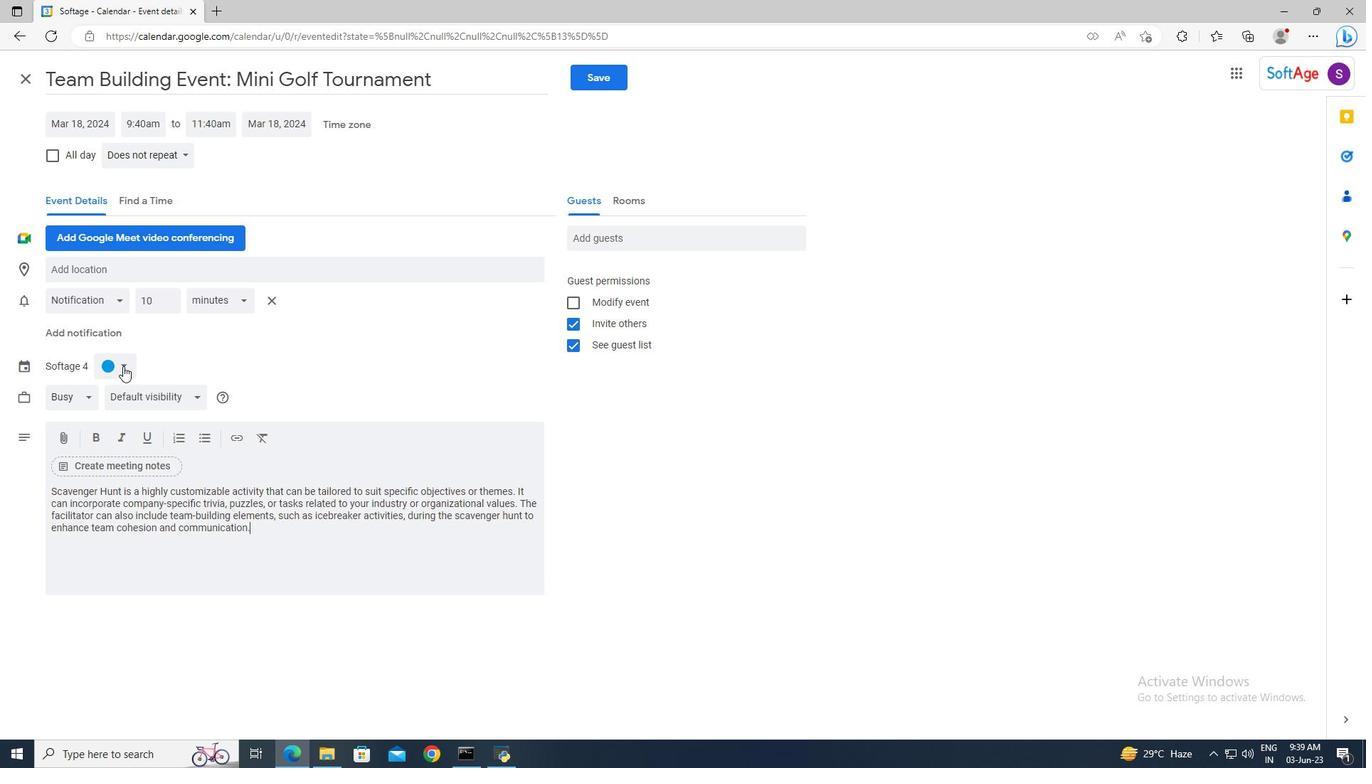 
Action: Mouse moved to (125, 416)
Screenshot: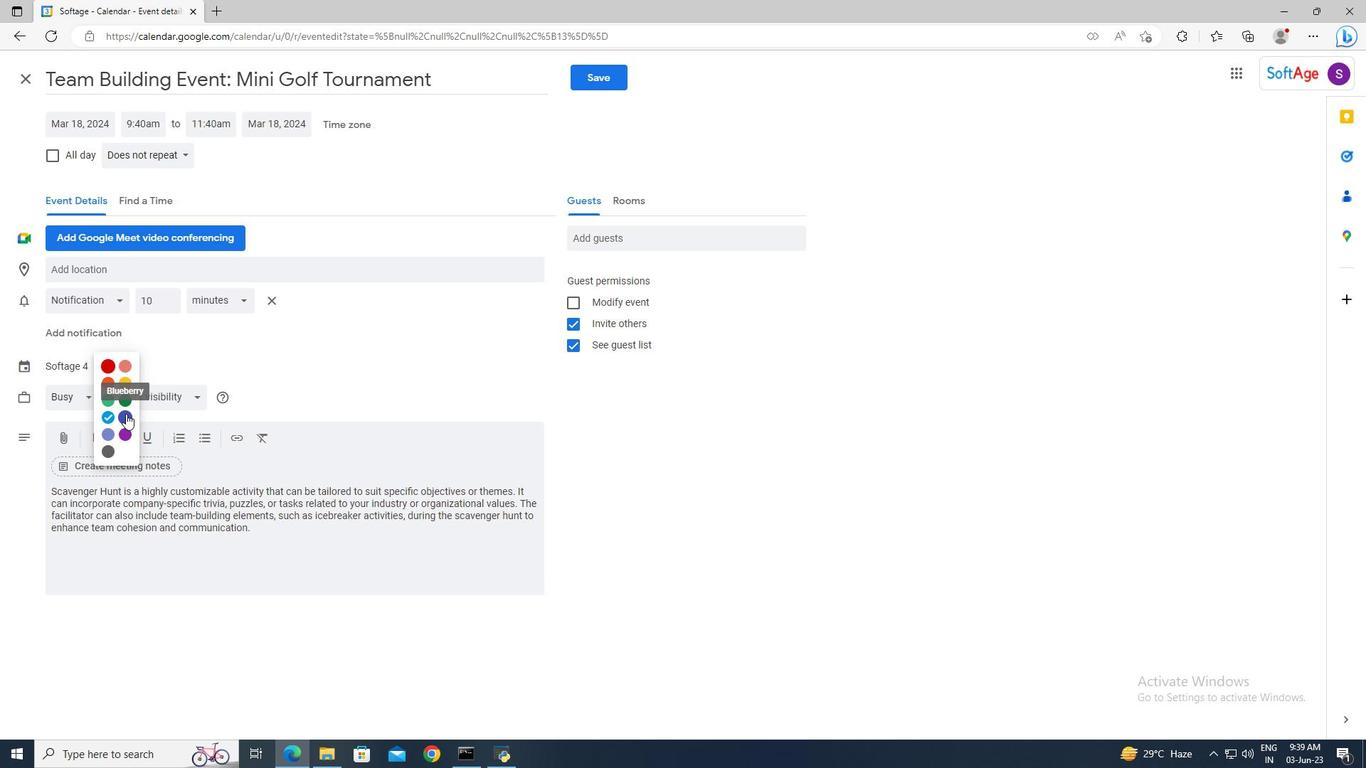 
Action: Mouse pressed left at (125, 416)
Screenshot: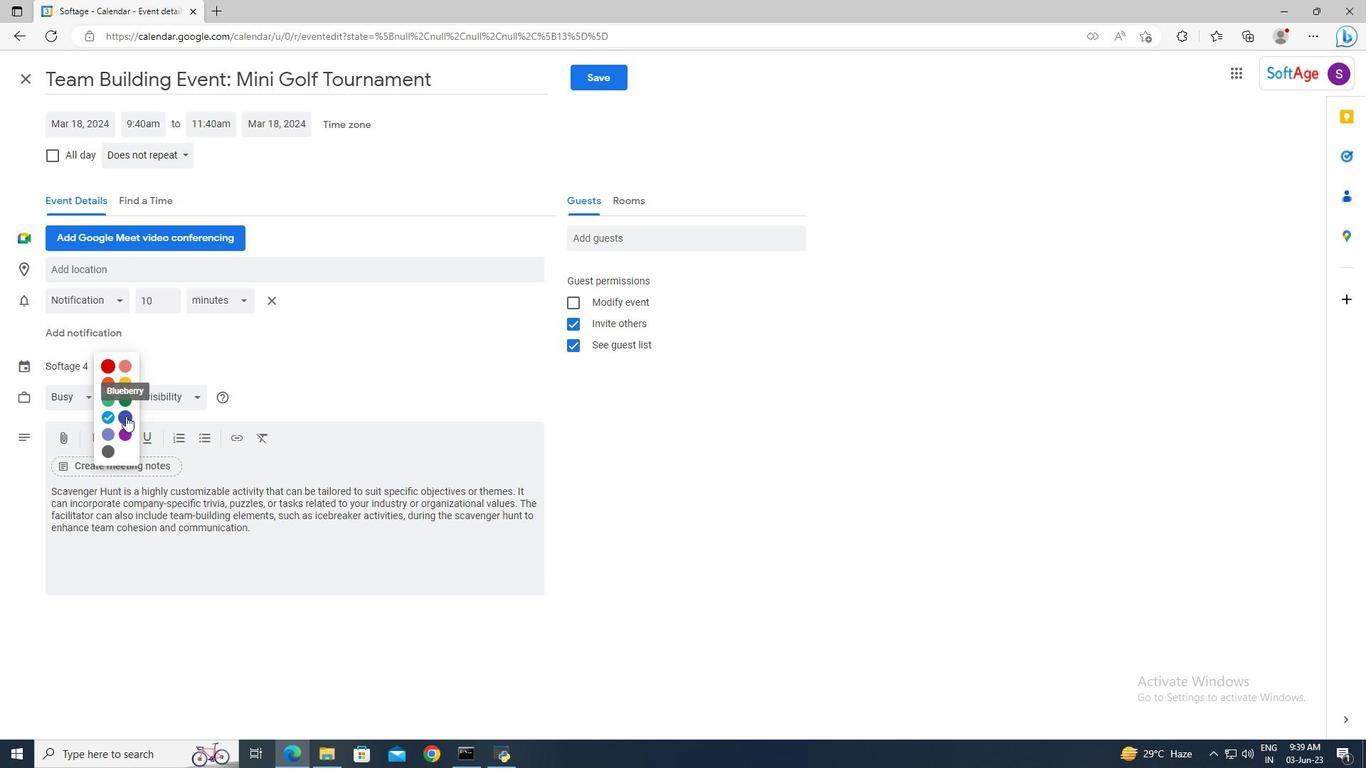 
Action: Mouse moved to (141, 277)
Screenshot: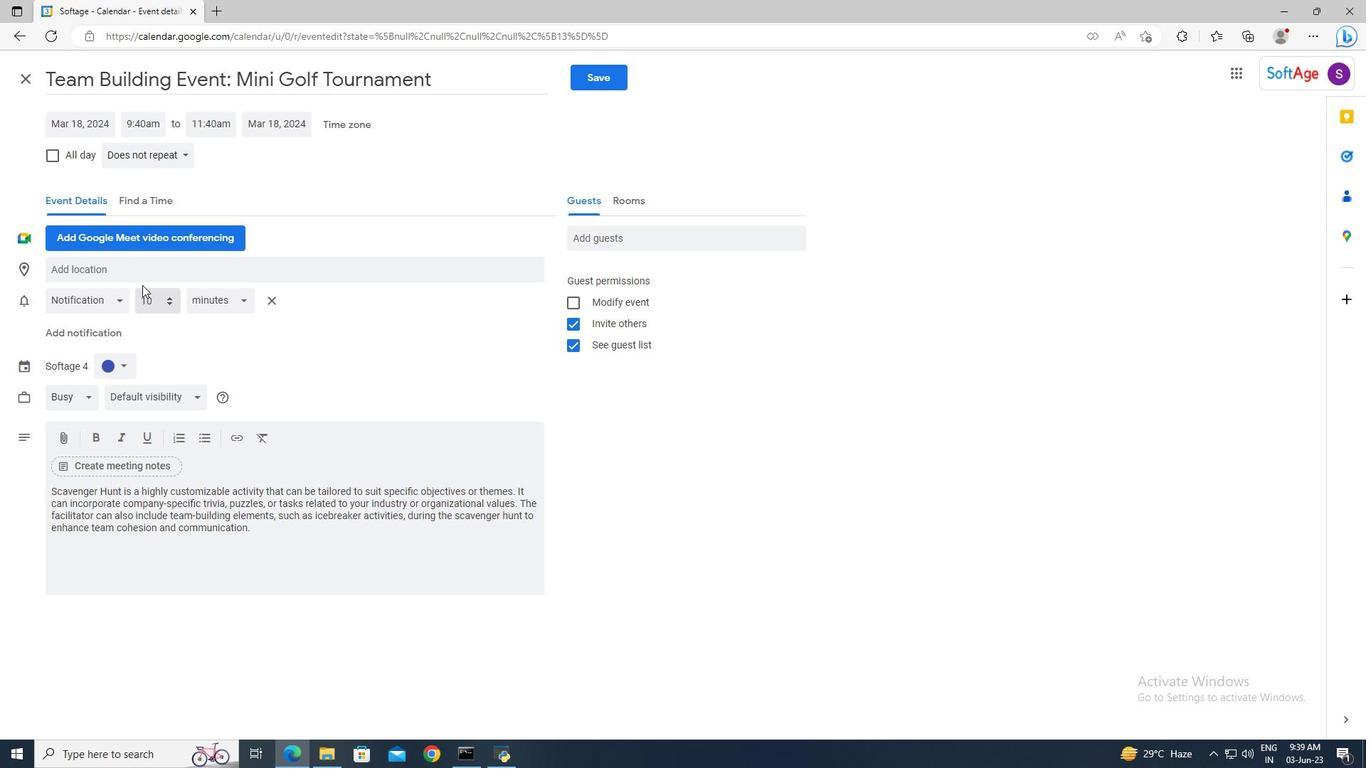 
Action: Mouse pressed left at (141, 277)
Screenshot: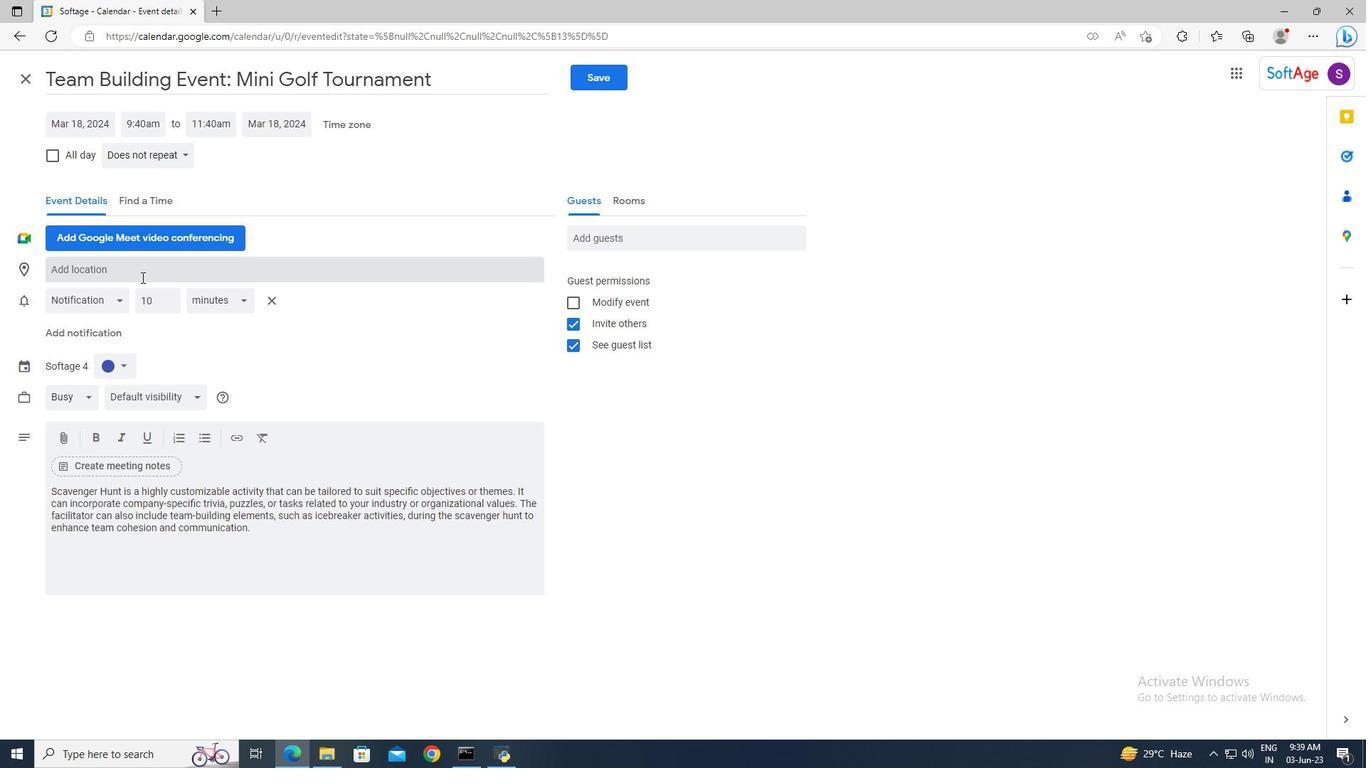 
Action: Mouse moved to (139, 277)
Screenshot: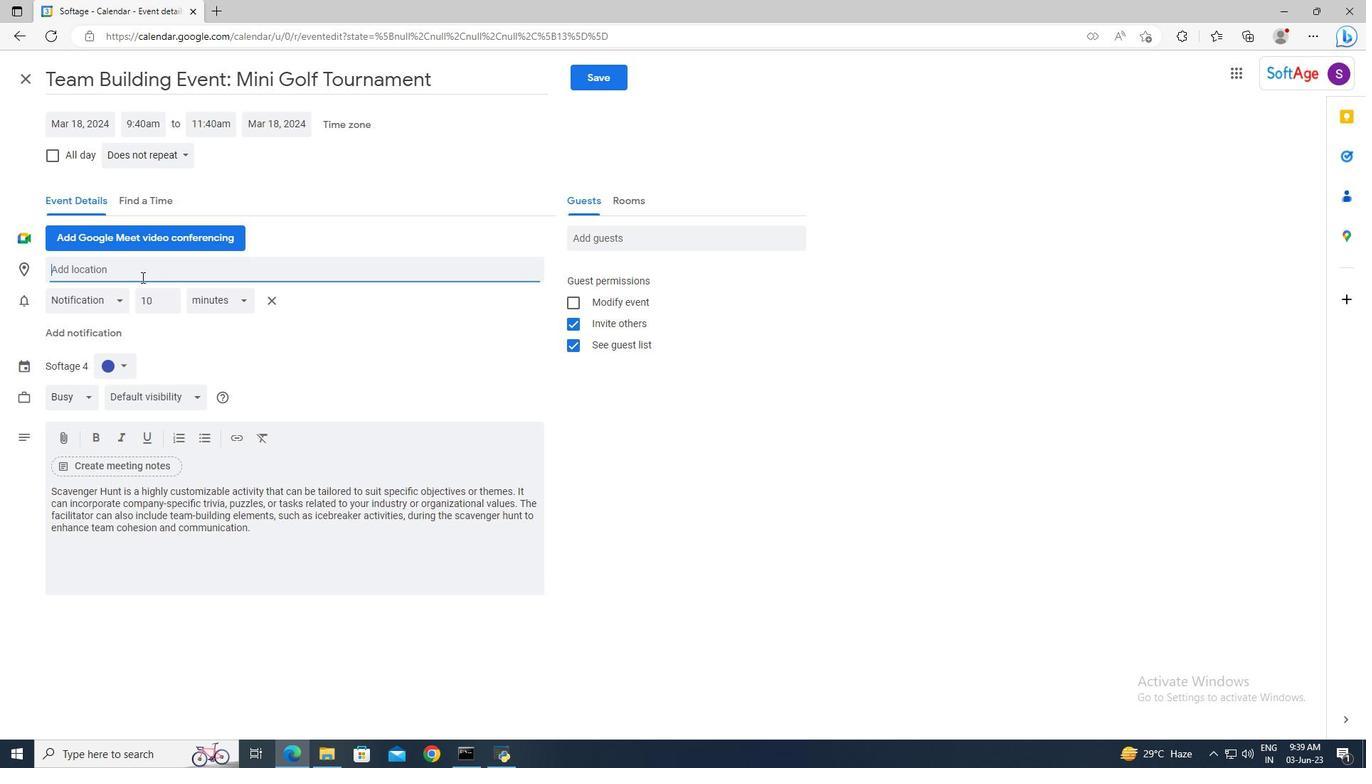 
Action: Key pressed <Key.shift>Ho<Key.space><Key.shift>Chi<Key.space><Key.shift>Minh<Key.space><Key.shift>City,<Key.space><Key.shift>Vietnam
Screenshot: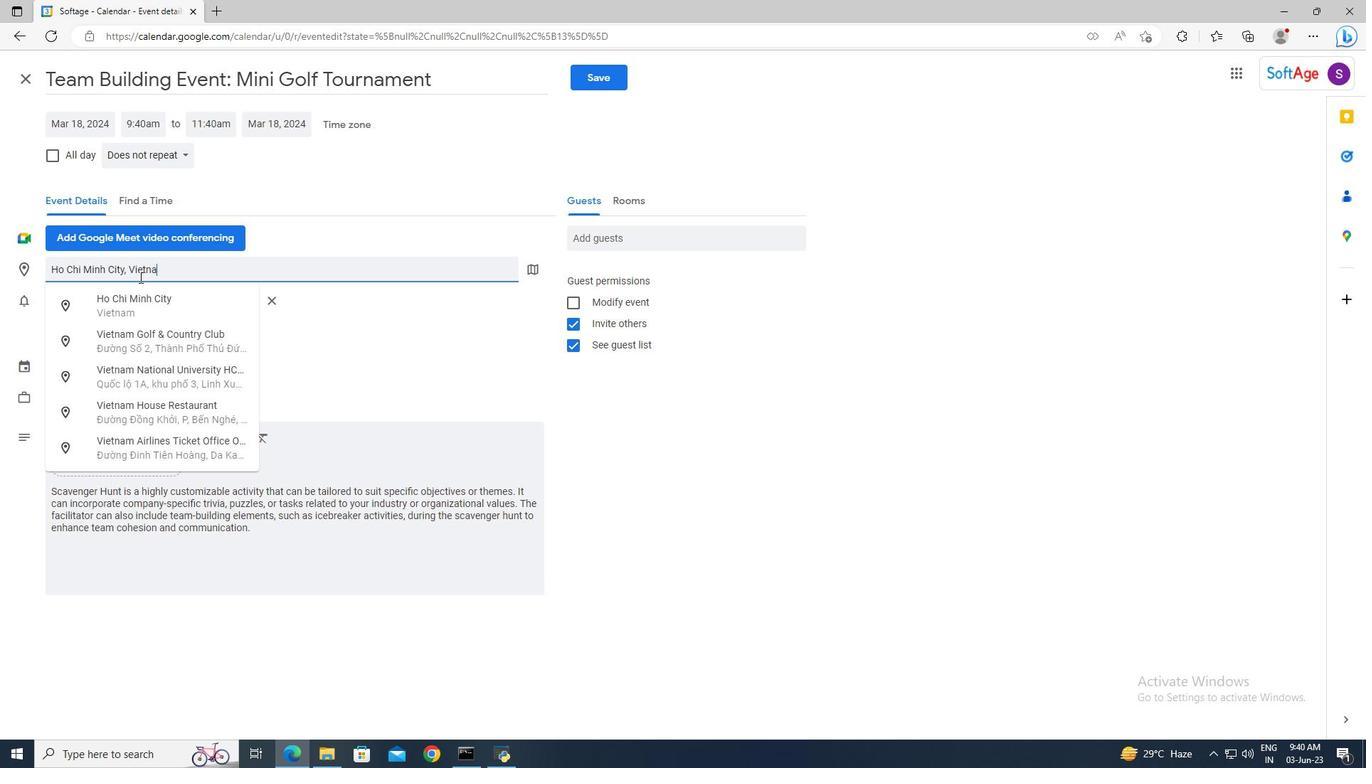 
Action: Mouse moved to (144, 300)
Screenshot: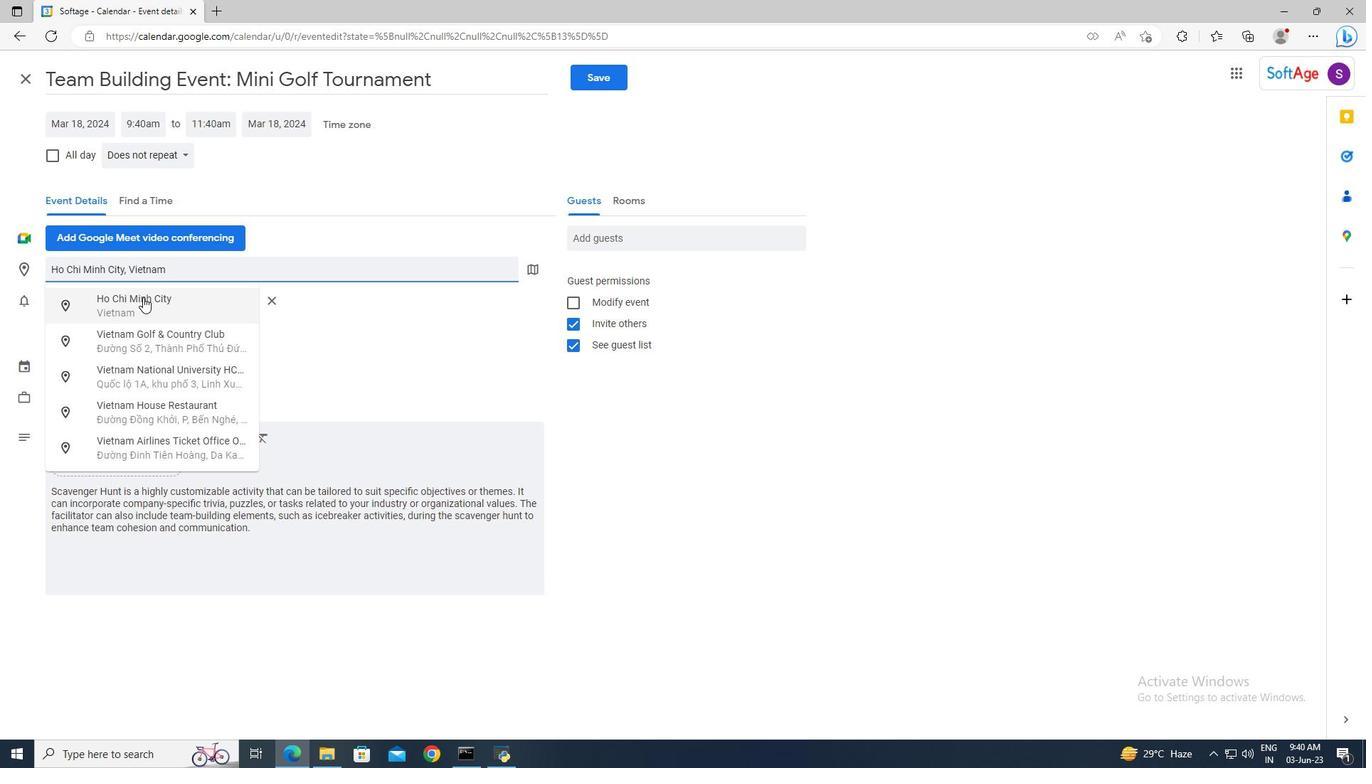 
Action: Mouse pressed left at (144, 300)
Screenshot: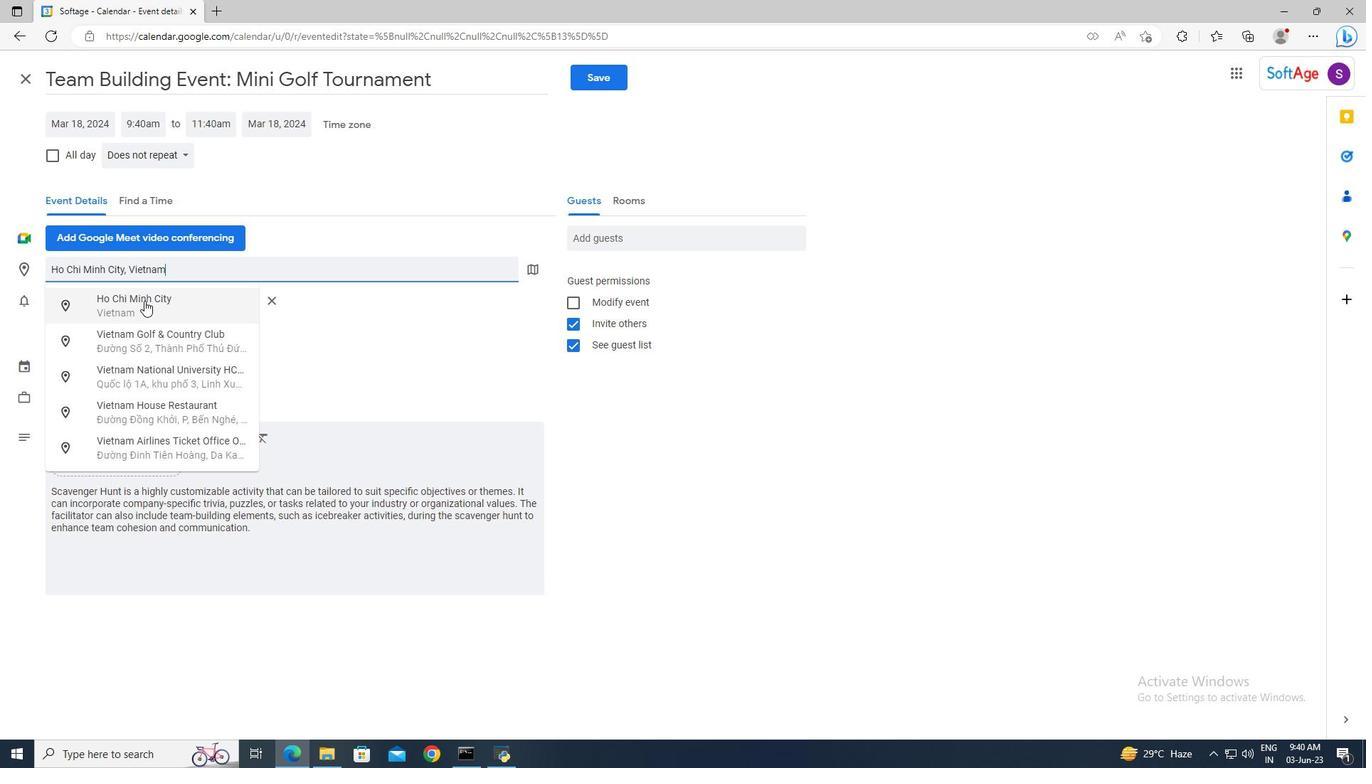 
Action: Mouse moved to (584, 236)
Screenshot: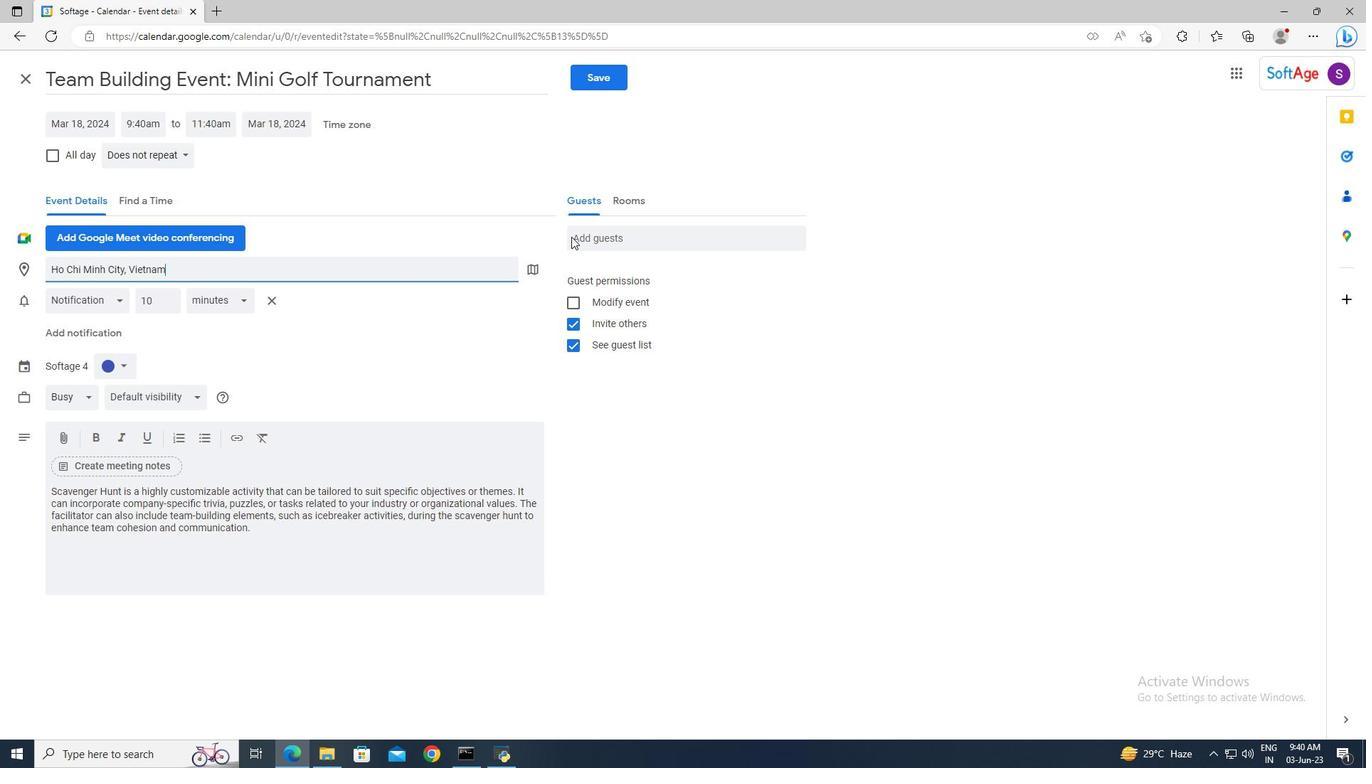 
Action: Mouse pressed left at (584, 236)
Screenshot: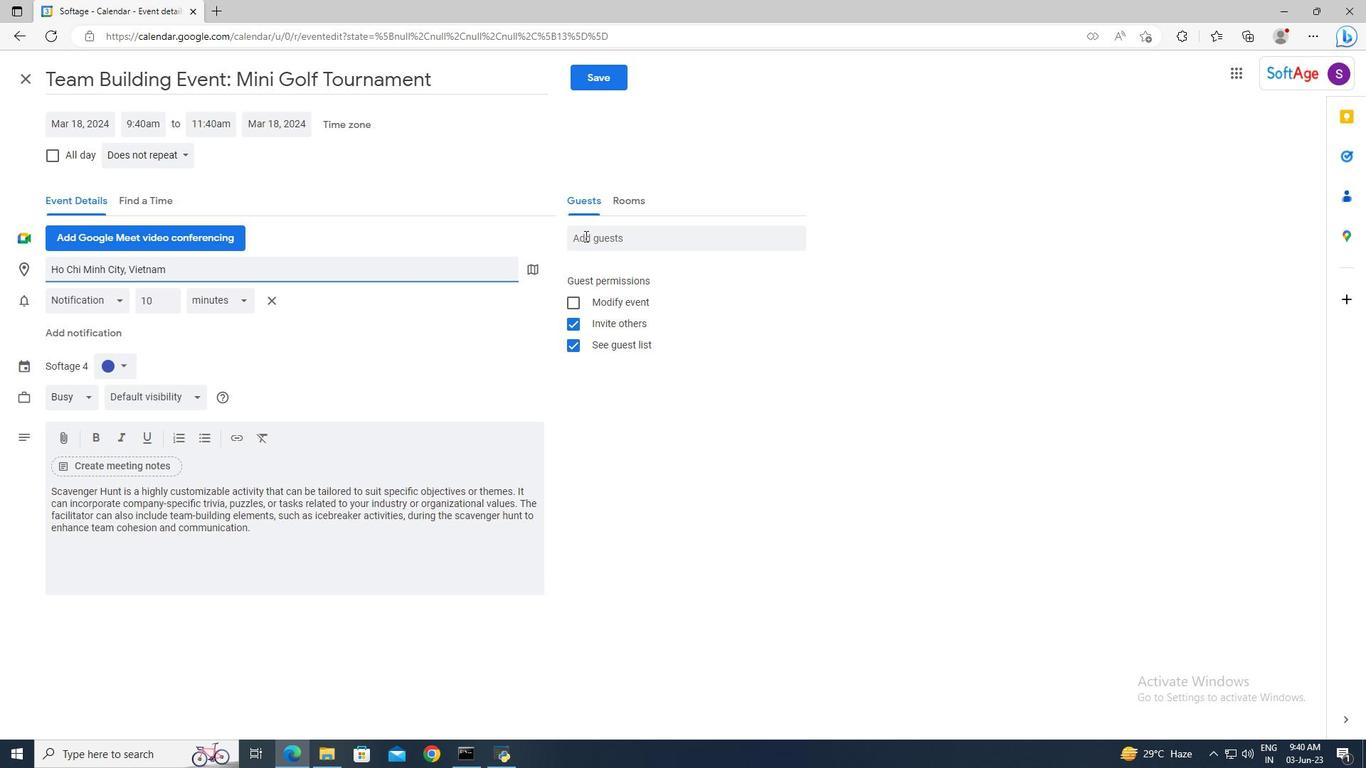 
Action: Key pressed softage.2<Key.shift><Key.shift><Key.shift><Key.shift><Key.shift><Key.shift><Key.shift><Key.shift>@softage.net<Key.enter>softage.3<Key.shift>@softage.net<Key.enter>
Screenshot: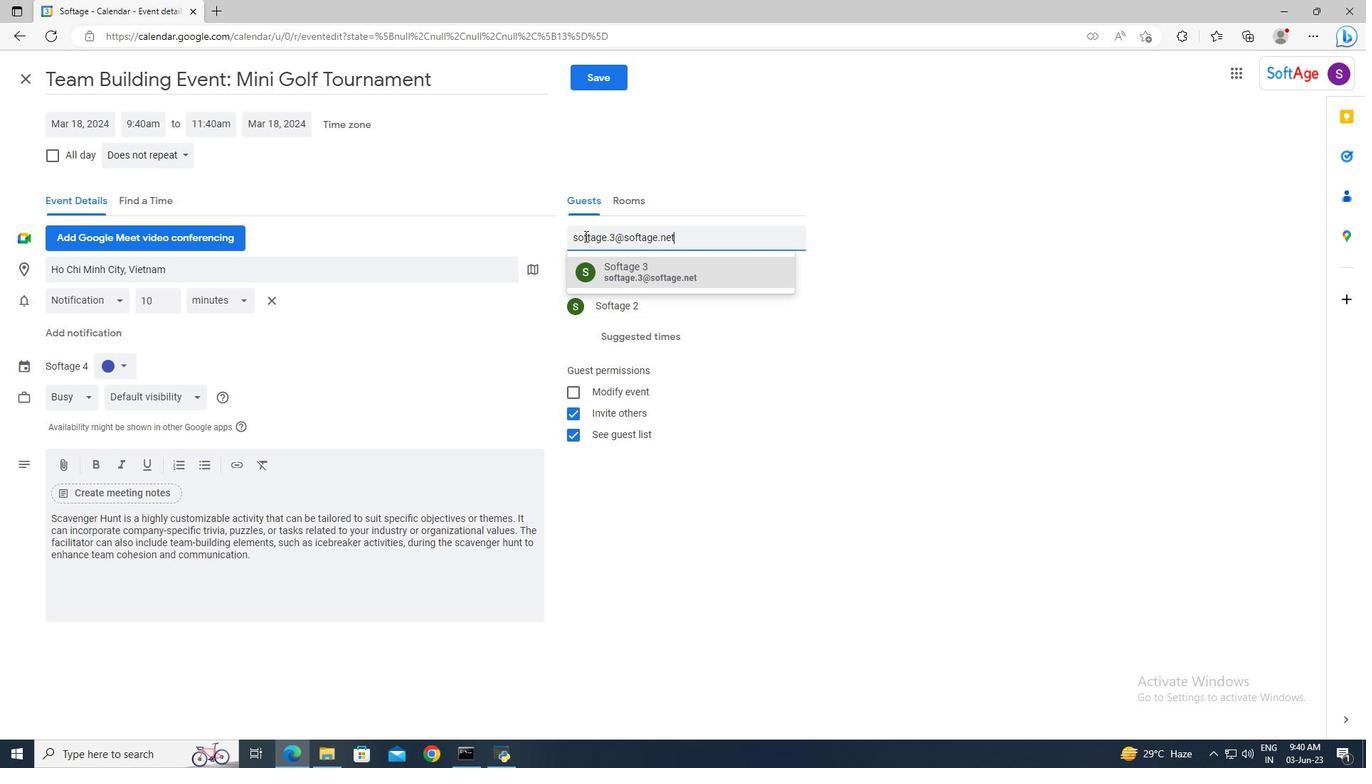 
Action: Mouse moved to (185, 159)
Screenshot: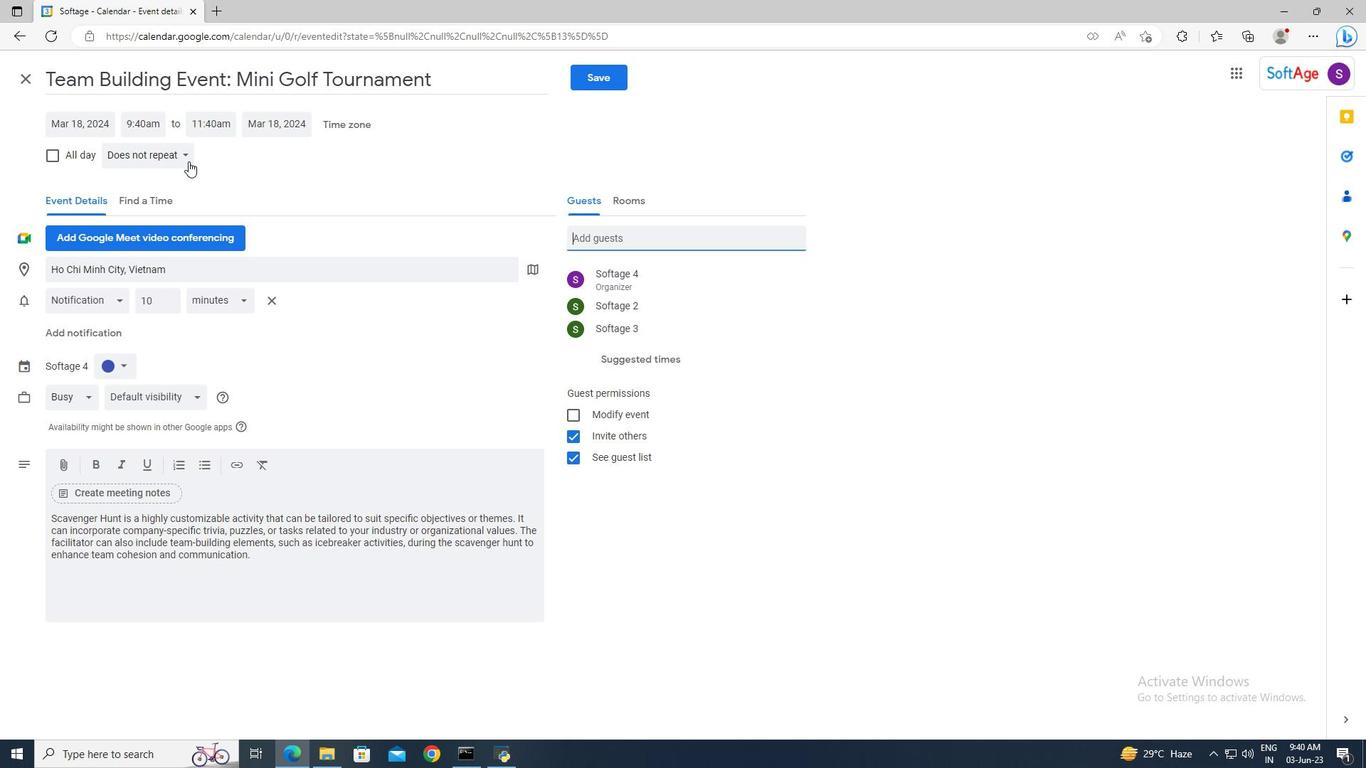 
Action: Mouse pressed left at (185, 159)
Screenshot: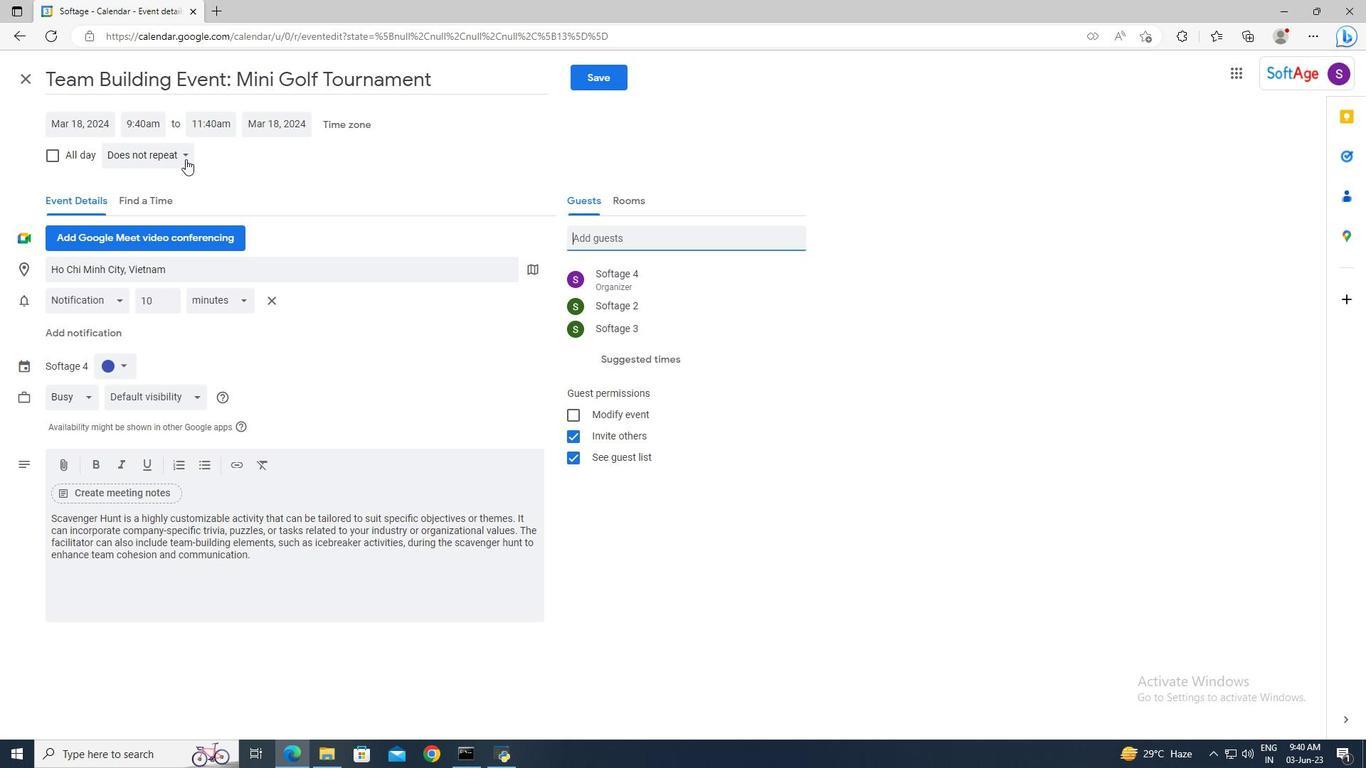 
Action: Mouse moved to (200, 278)
Screenshot: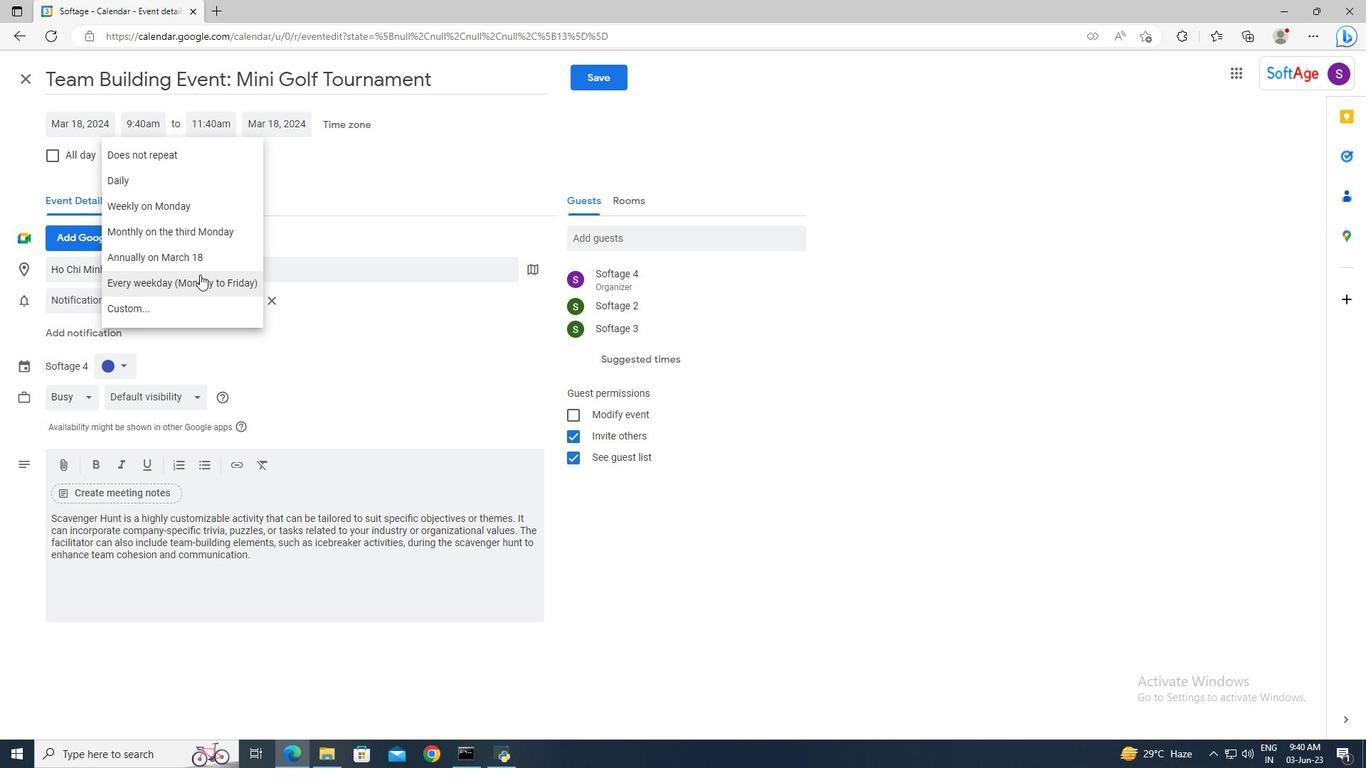 
Action: Mouse pressed left at (200, 278)
Screenshot: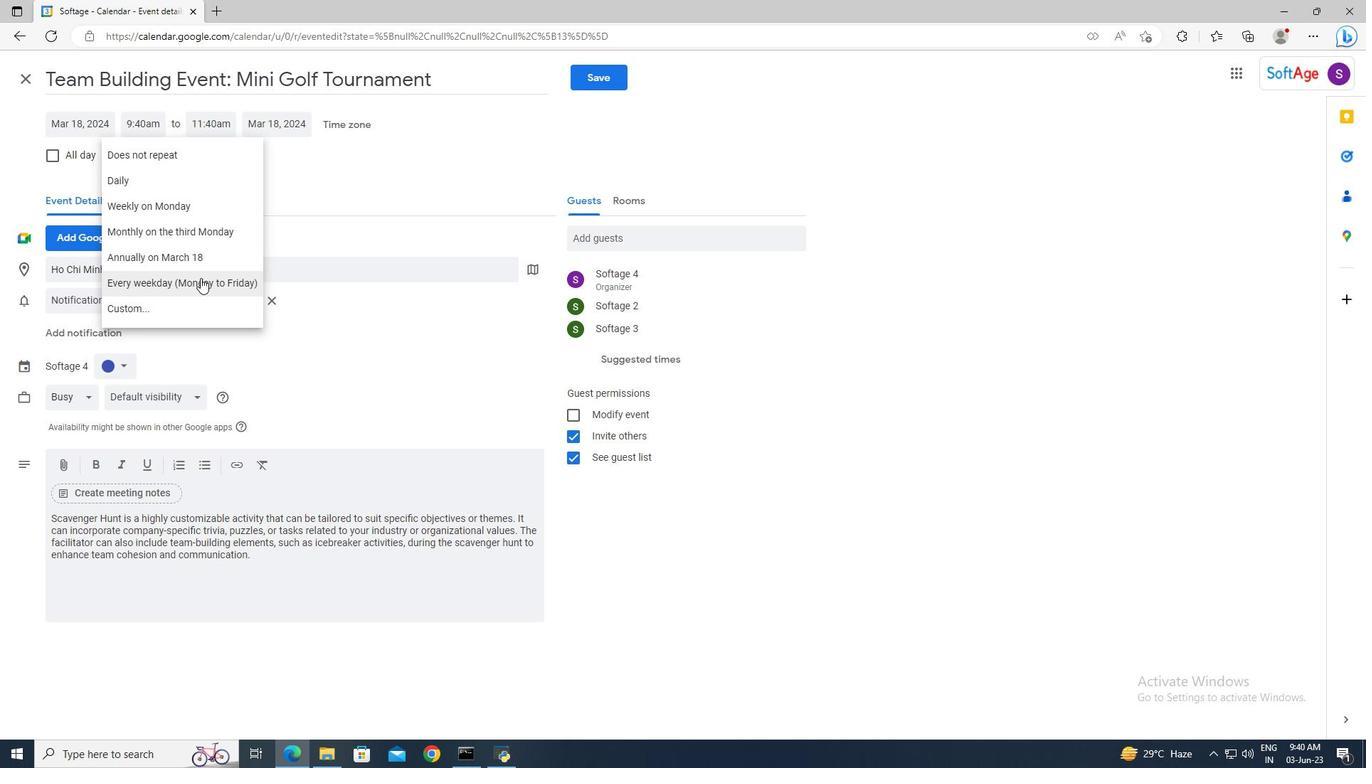 
Action: Mouse moved to (591, 88)
Screenshot: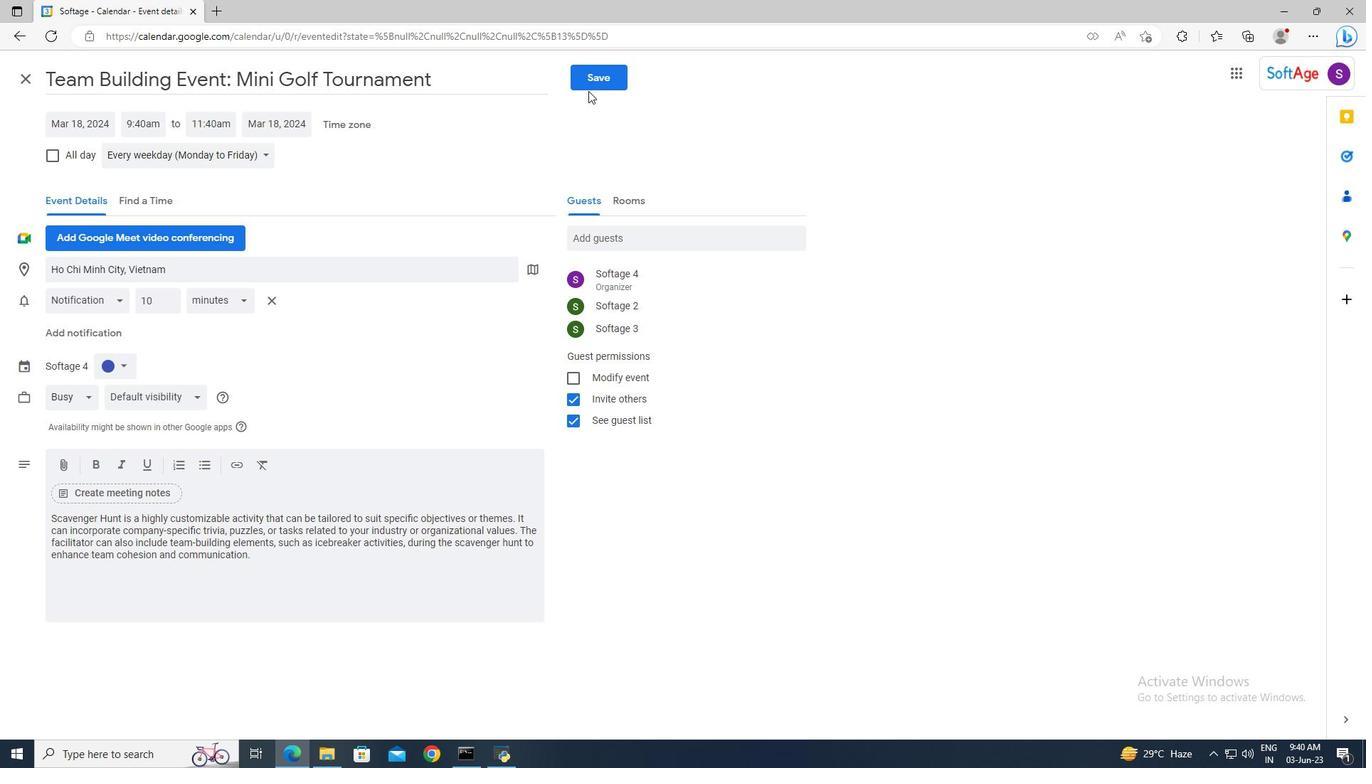 
Action: Mouse pressed left at (591, 88)
Screenshot: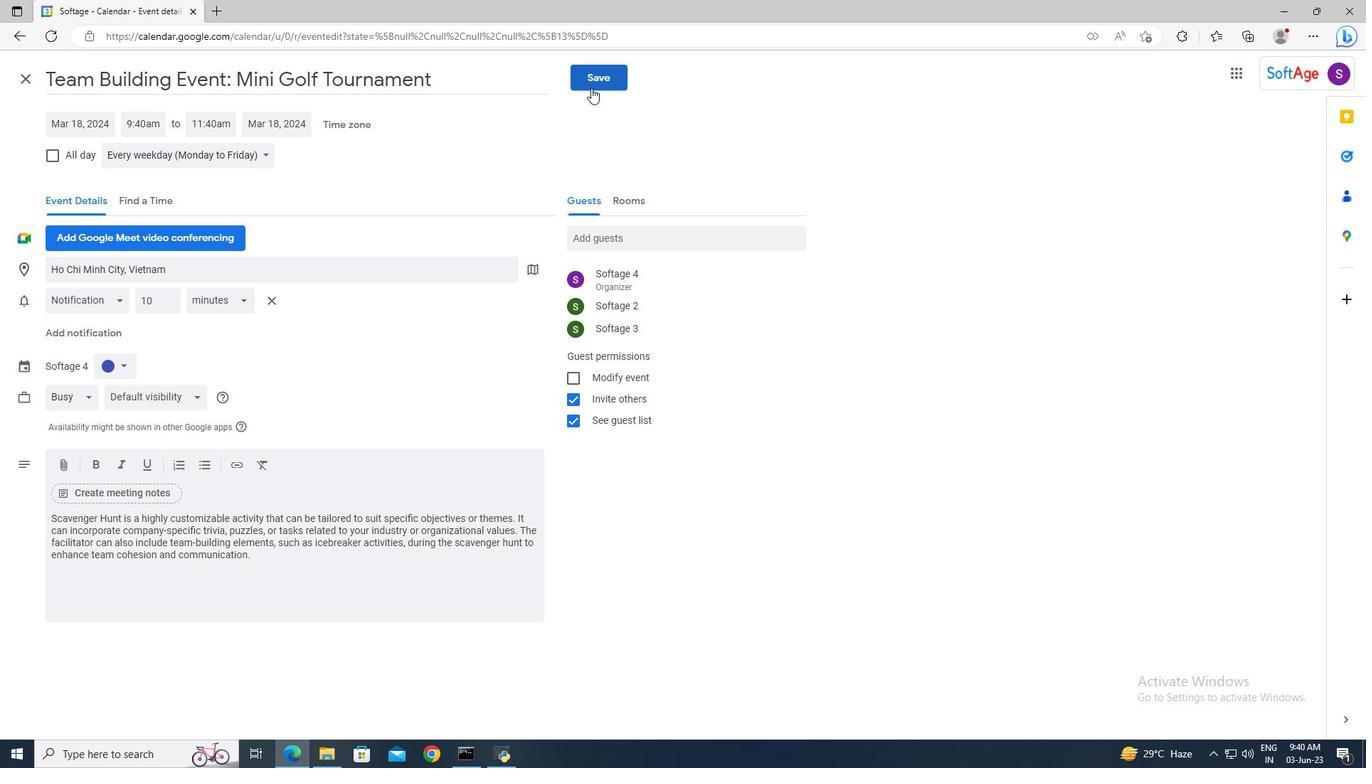 
Action: Mouse moved to (821, 431)
Screenshot: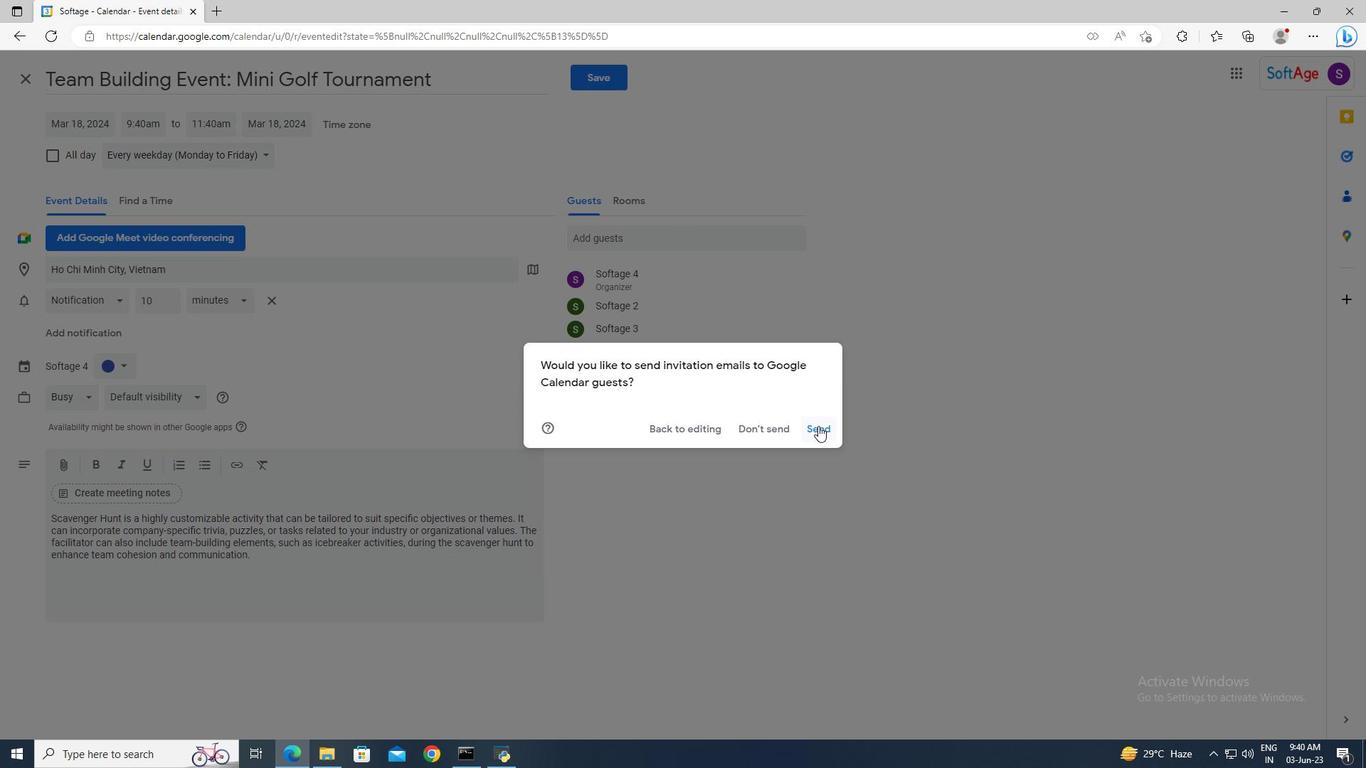 
Action: Mouse pressed left at (821, 431)
Screenshot: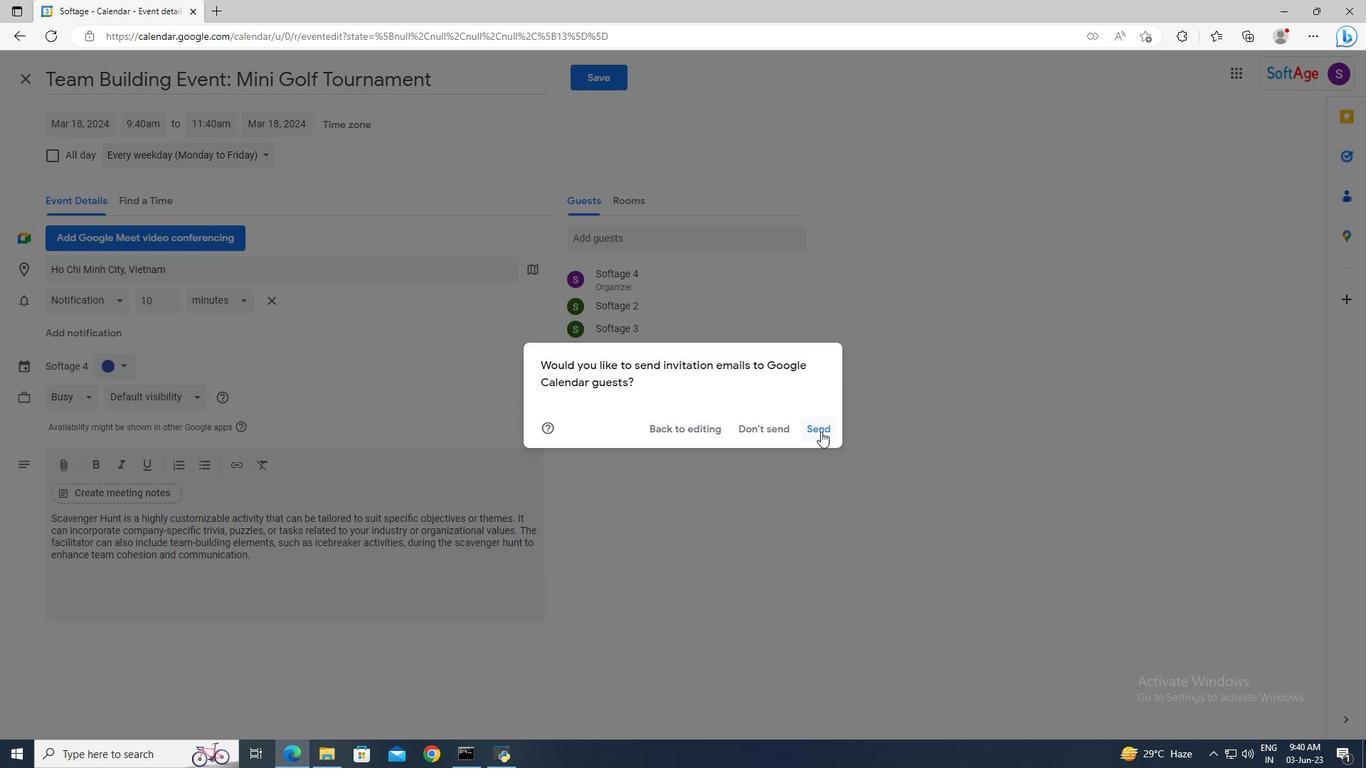 
